 Task: Schedule a 60-minute data management planning session.
Action: Mouse moved to (83, 108)
Screenshot: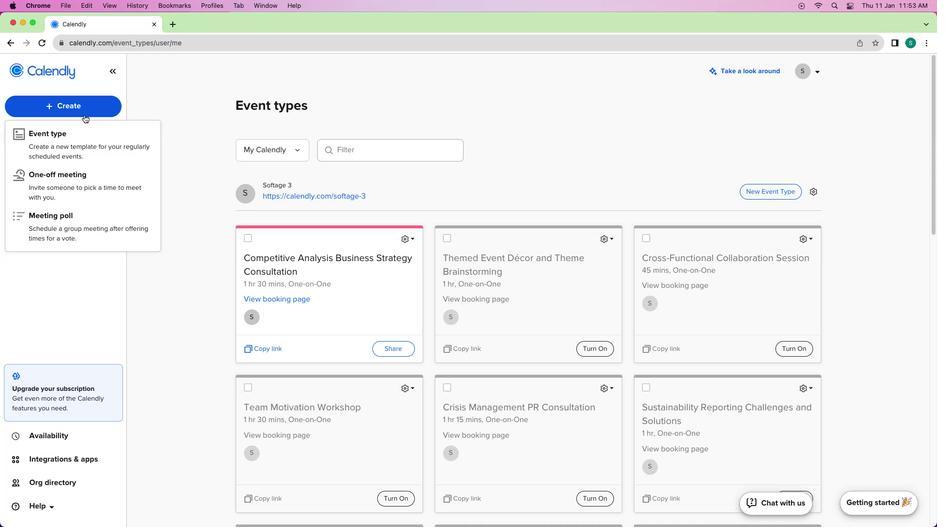 
Action: Mouse pressed left at (83, 108)
Screenshot: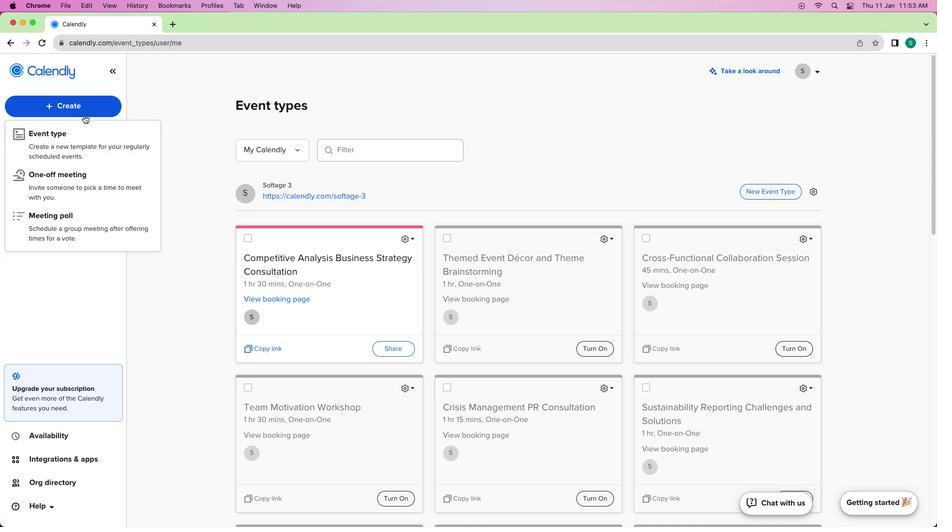 
Action: Mouse moved to (69, 153)
Screenshot: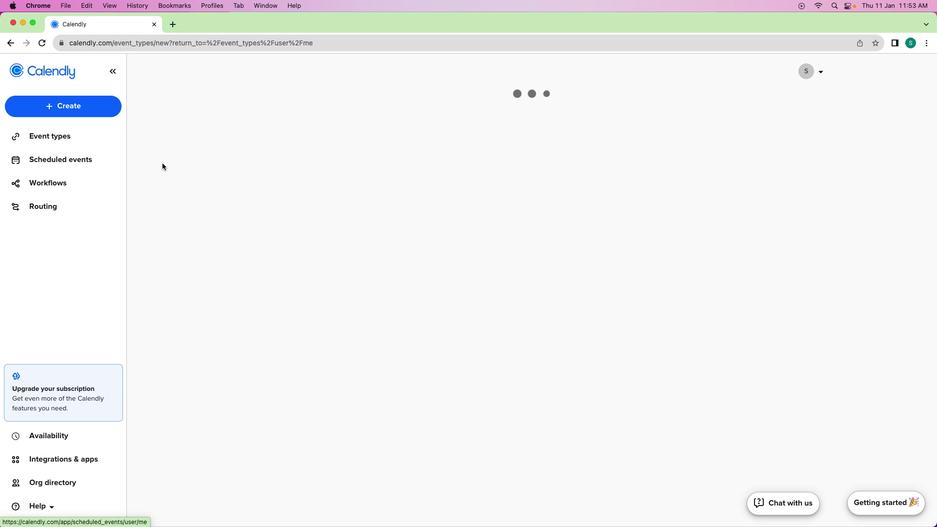 
Action: Mouse pressed left at (69, 153)
Screenshot: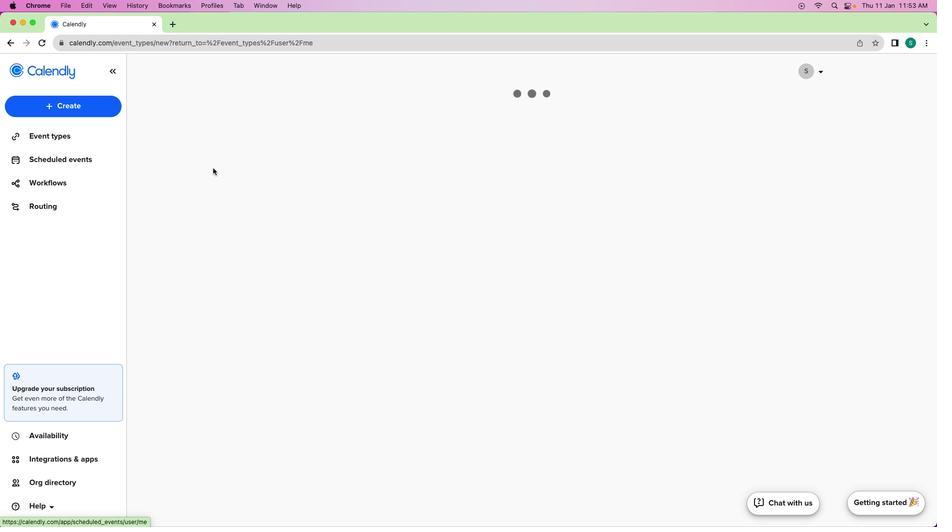 
Action: Mouse moved to (367, 188)
Screenshot: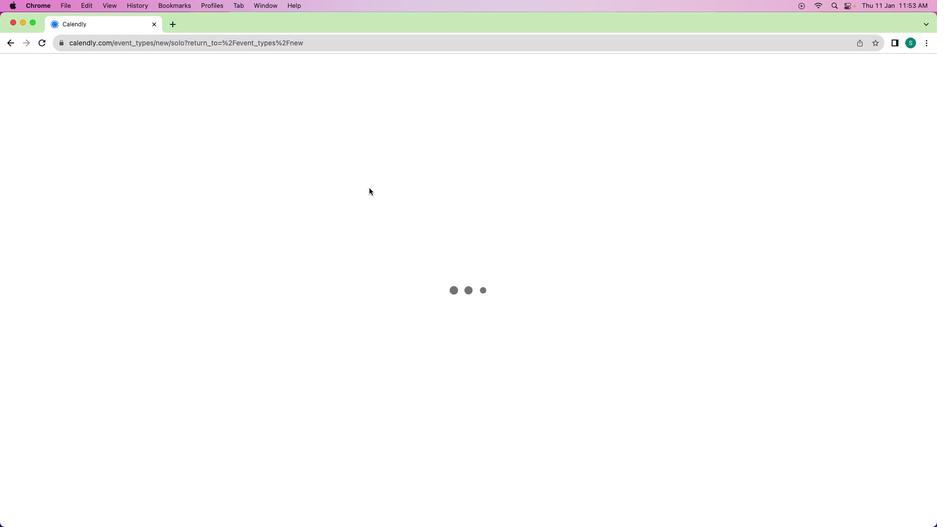 
Action: Mouse pressed left at (367, 188)
Screenshot: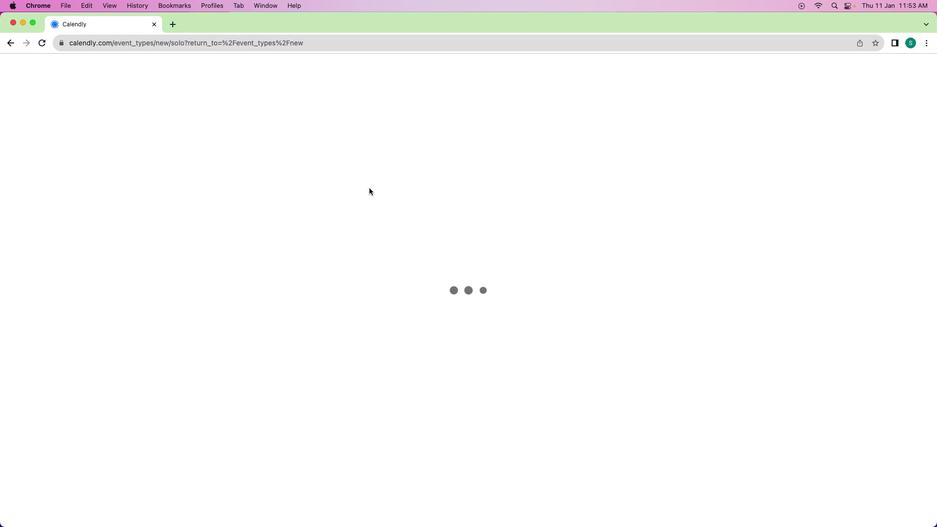 
Action: Mouse moved to (97, 150)
Screenshot: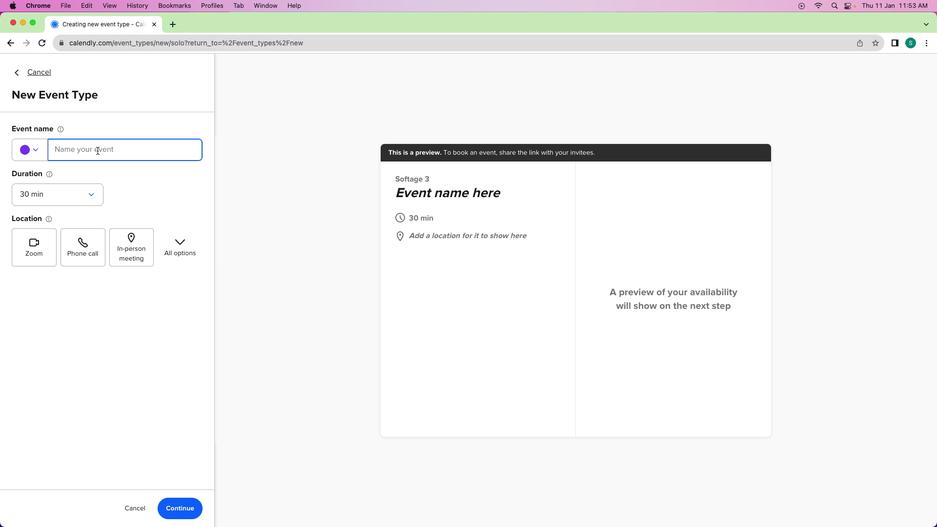 
Action: Mouse pressed left at (97, 150)
Screenshot: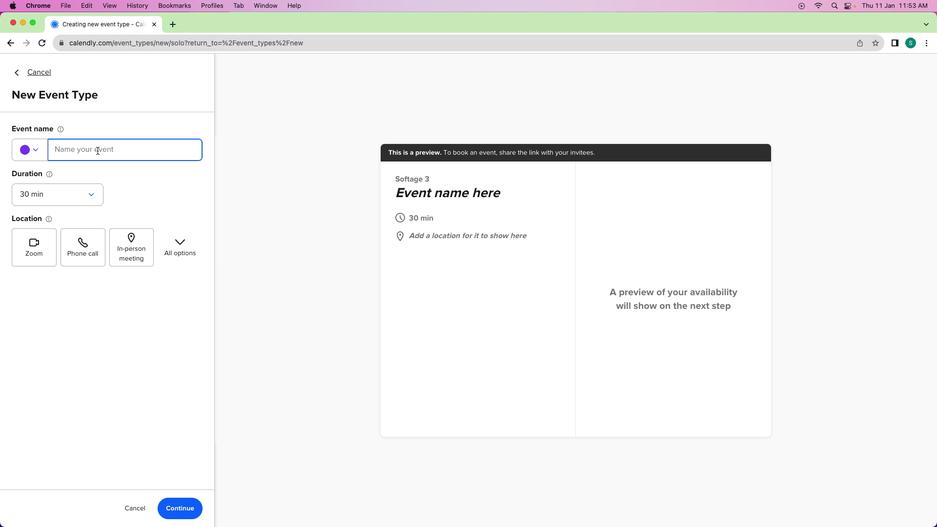 
Action: Key pressed Key.shift'D''a''t''a'Key.spaceKey.shift'M''a''n''a''g''e''m''e''n''t'Key.spaceKey.shift'P''l''a''n''n''i''n''g'Key.spaceKey.shift'S''e''s''s''i''o''n'
Screenshot: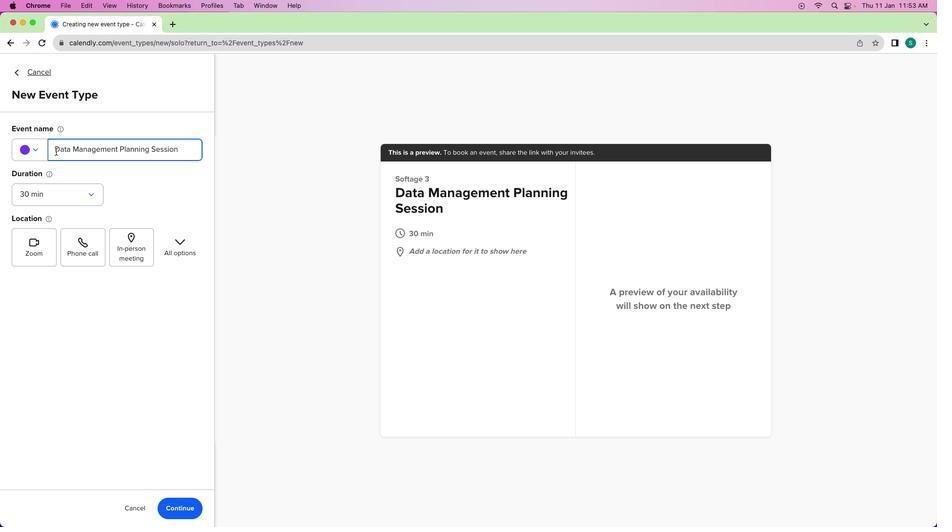 
Action: Mouse moved to (29, 154)
Screenshot: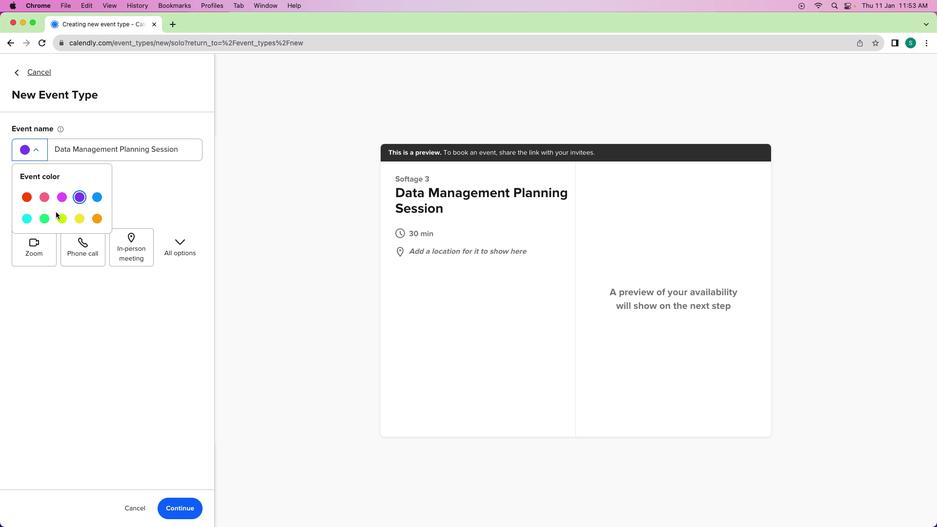 
Action: Mouse pressed left at (29, 154)
Screenshot: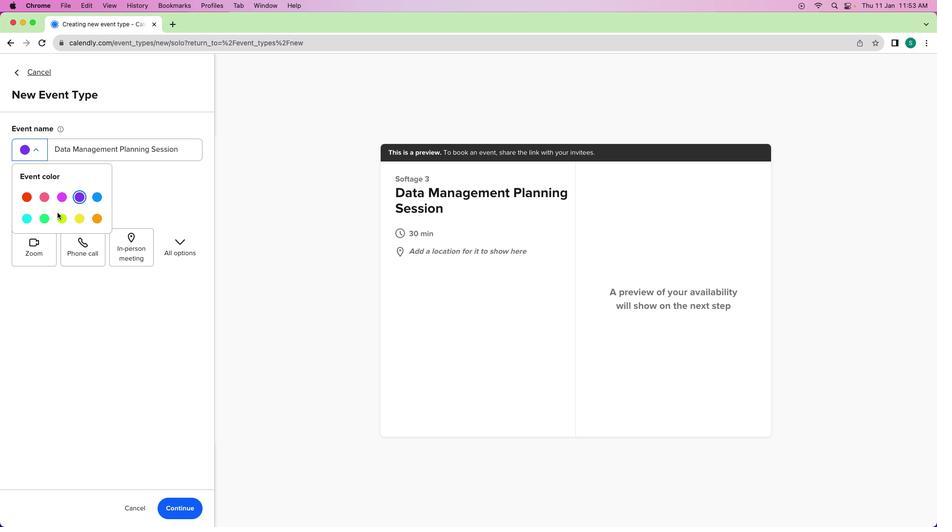 
Action: Mouse moved to (60, 215)
Screenshot: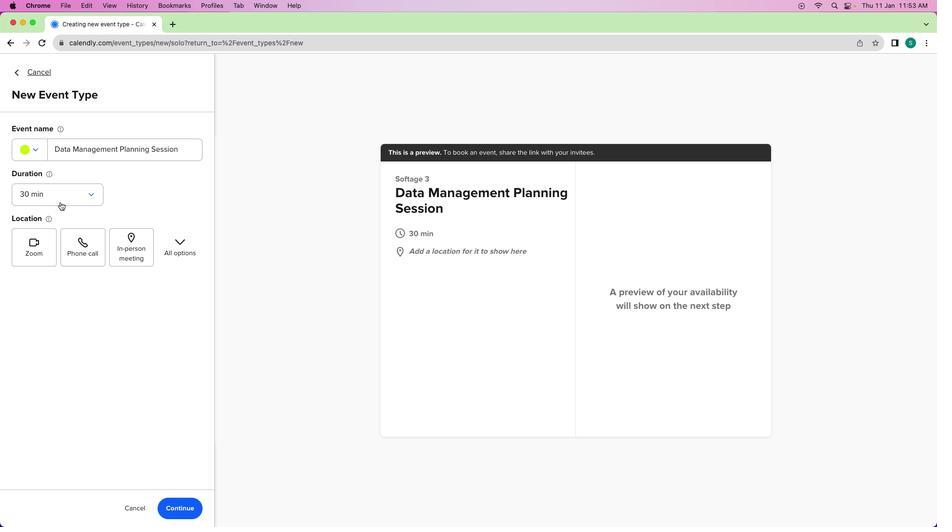 
Action: Mouse pressed left at (60, 215)
Screenshot: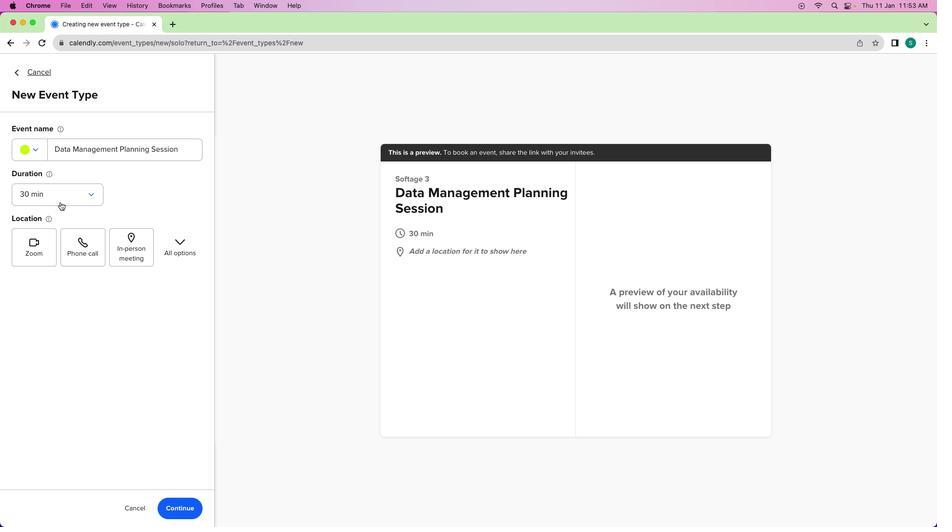 
Action: Mouse moved to (60, 200)
Screenshot: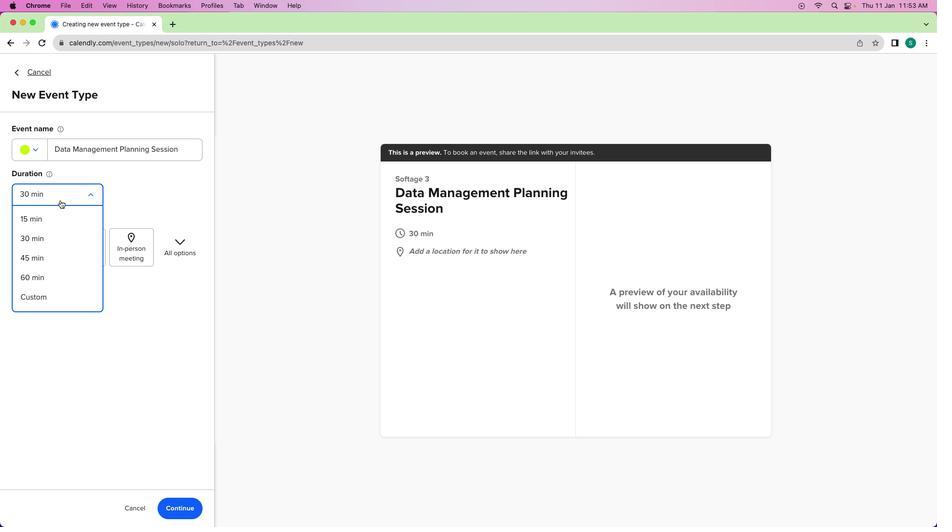 
Action: Mouse pressed left at (60, 200)
Screenshot: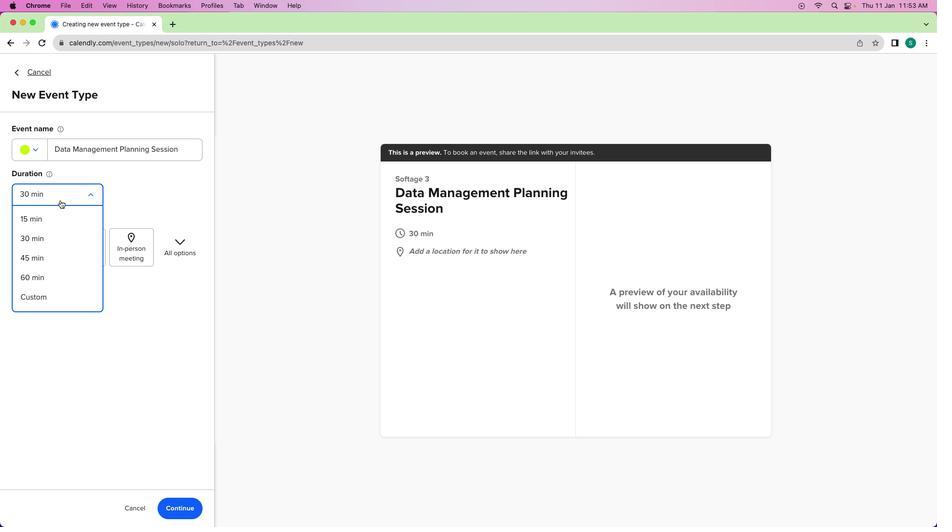 
Action: Mouse moved to (43, 272)
Screenshot: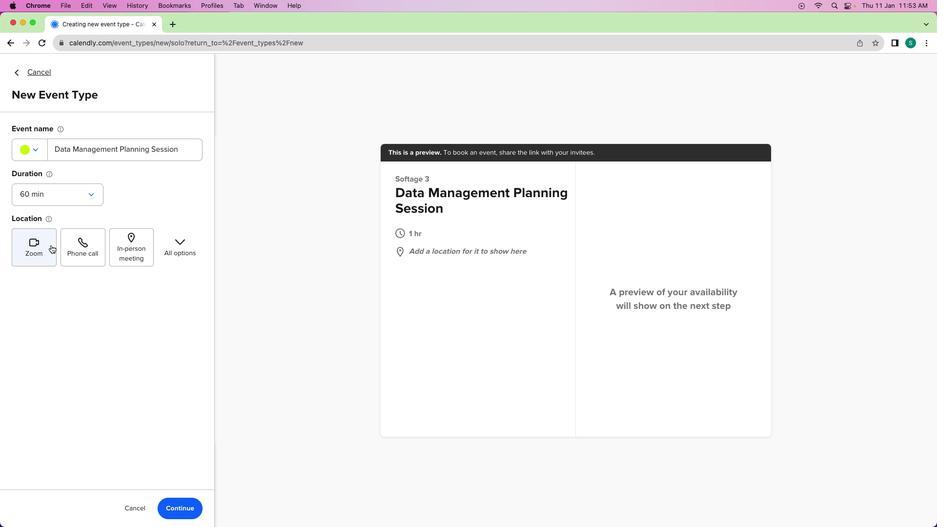 
Action: Mouse pressed left at (43, 272)
Screenshot: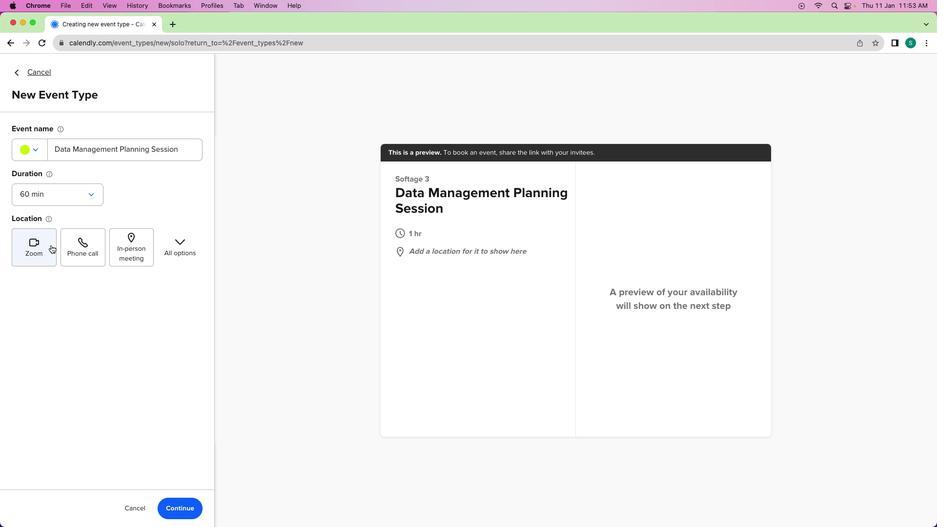 
Action: Mouse moved to (48, 246)
Screenshot: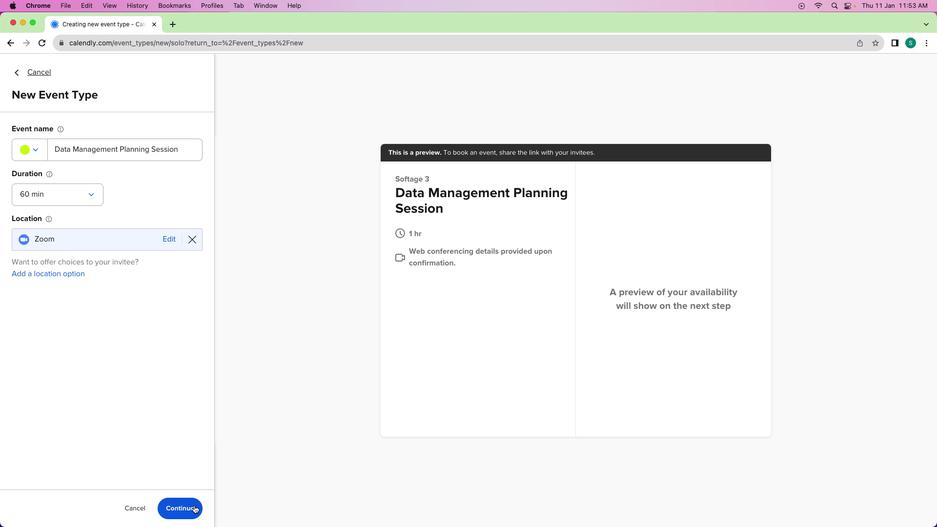 
Action: Mouse pressed left at (48, 246)
Screenshot: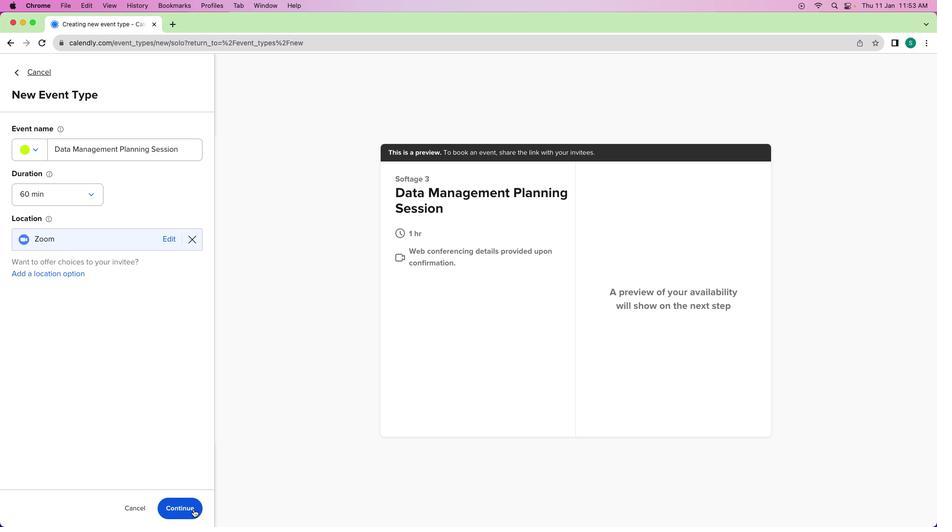 
Action: Mouse moved to (190, 510)
Screenshot: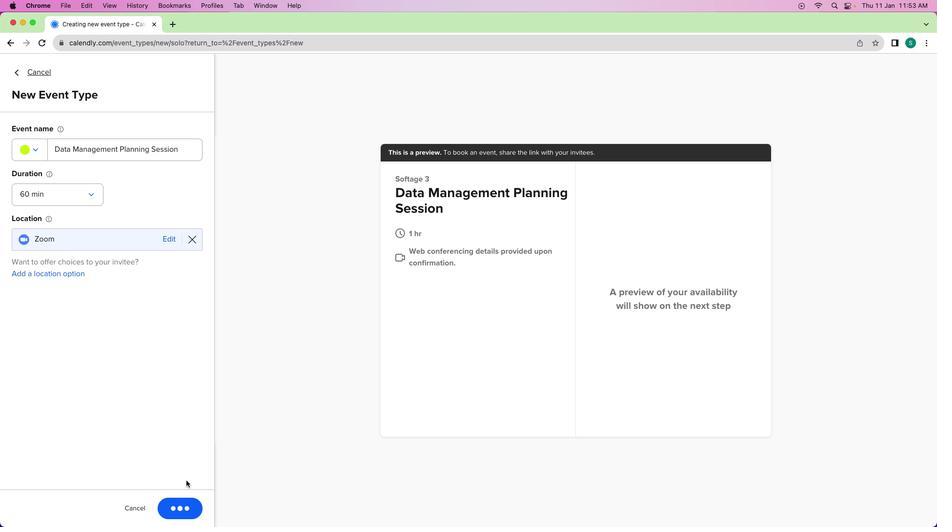 
Action: Mouse pressed left at (190, 510)
Screenshot: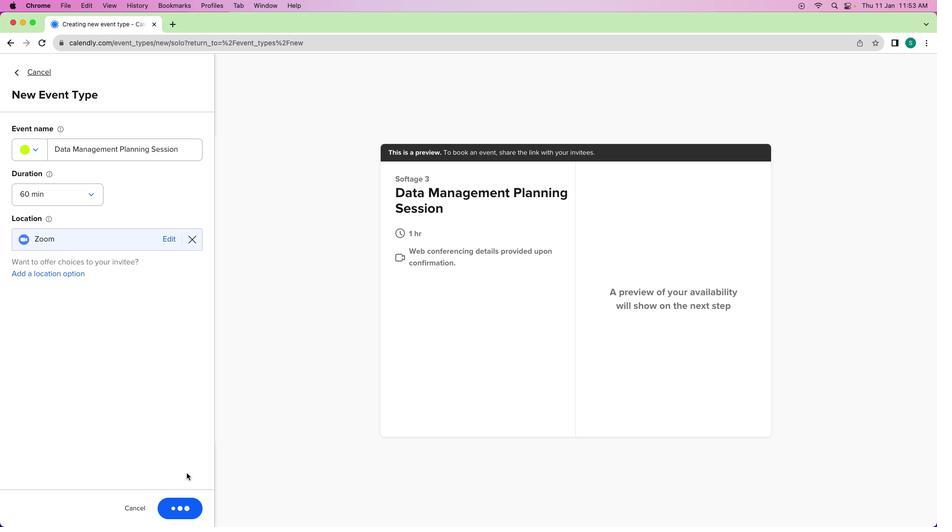 
Action: Mouse moved to (183, 188)
Screenshot: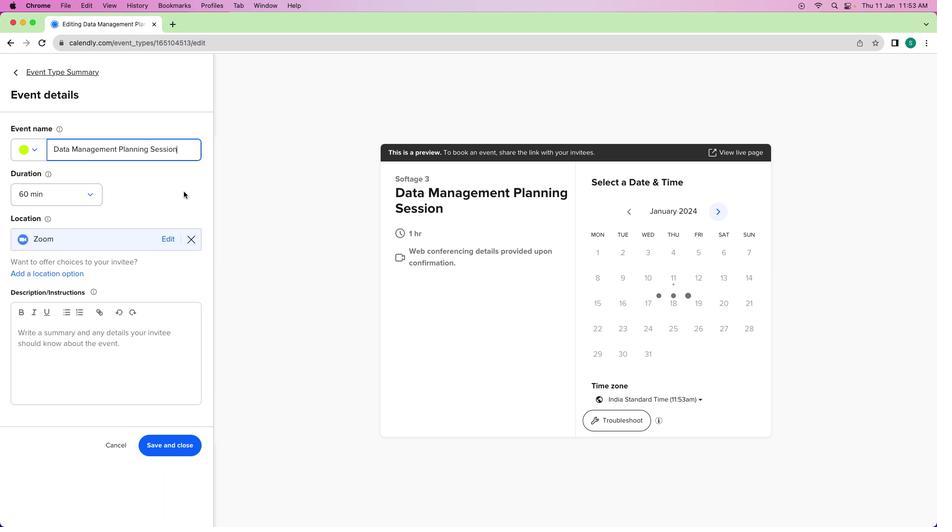 
Action: Mouse pressed left at (183, 188)
Screenshot: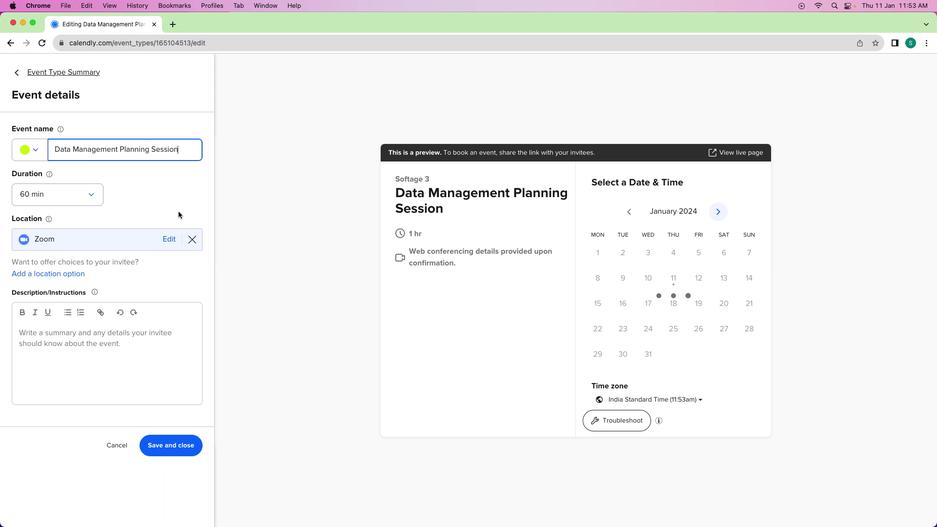
Action: Mouse moved to (78, 352)
Screenshot: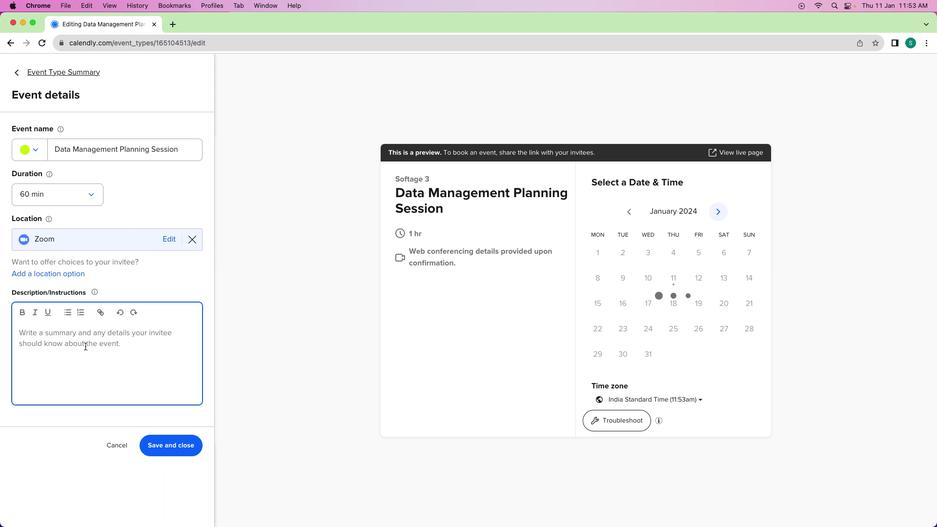 
Action: Mouse pressed left at (78, 352)
Screenshot: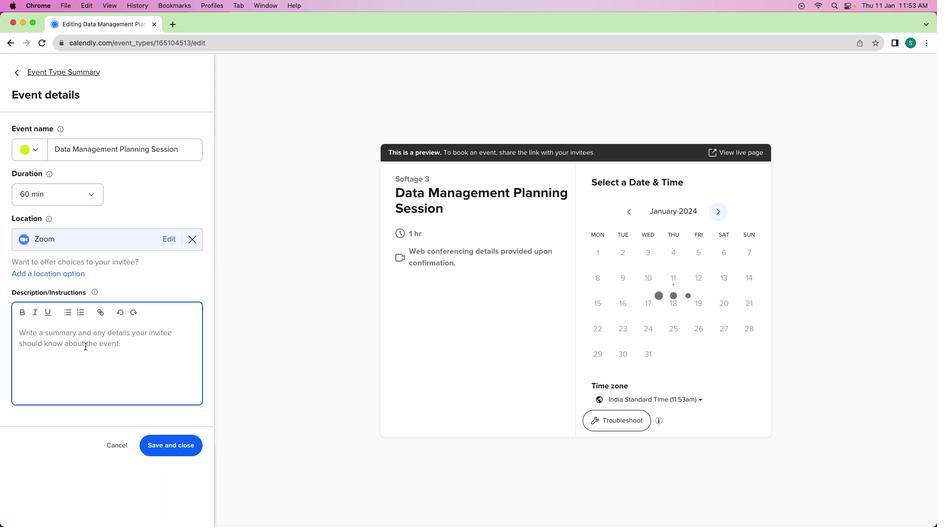 
Action: Mouse moved to (84, 346)
Screenshot: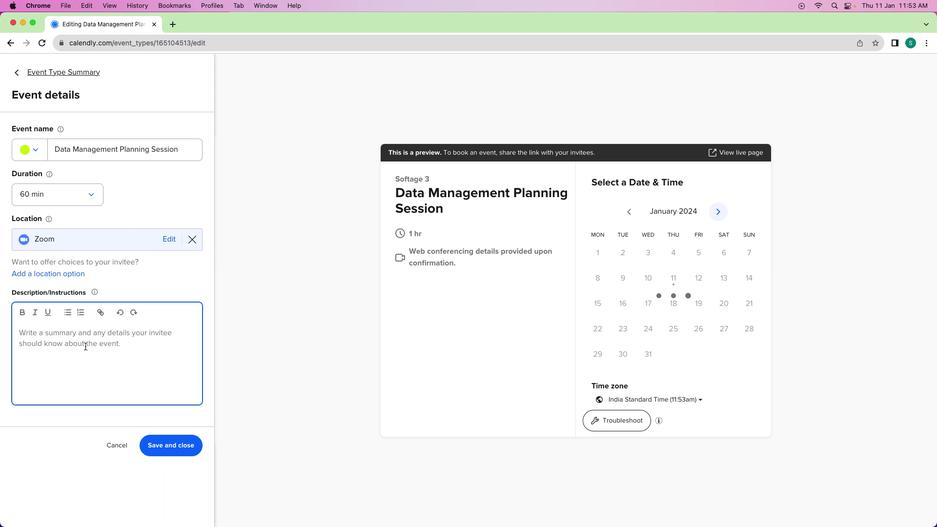 
Action: Key pressed Key.shiftKey.shift'L''e''t'"'"'s'Key.space'e''n''s''u''r''e'Key.space'o''u''t'Key.backspace'r'Key.space'd''a''t''a'Key.space'i''s'Key.space'i''n'Key.space't''o''p''-''n''o''t''c''h'Key.space's''h''a''p''e'Key.shift_r'!'Key.spaceKey.shift'I'"'"'v''e'Key.space's''s''c''h''e'Key.backspaceKey.backspaceKey.backspaceKey.backspace'c''h''e''d''u''l''e''d'Key.space
Screenshot: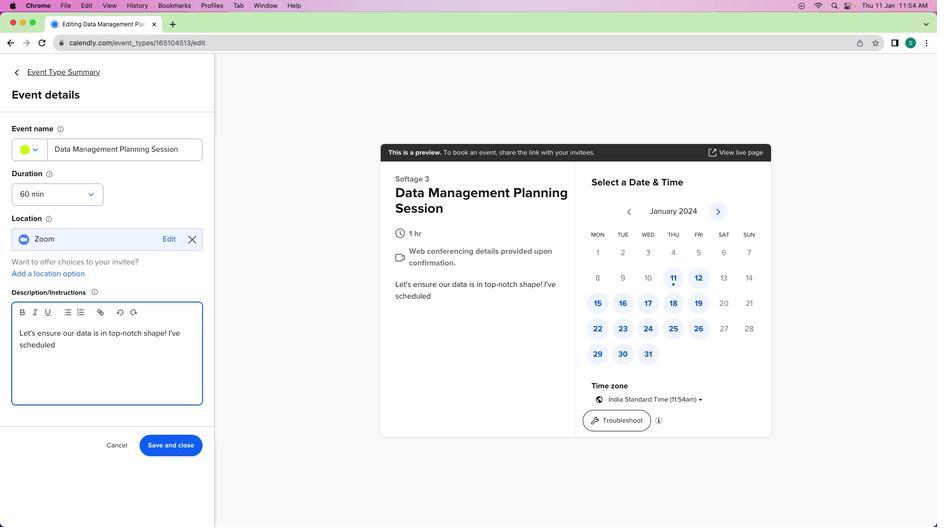 
Action: Mouse moved to (36, 333)
Screenshot: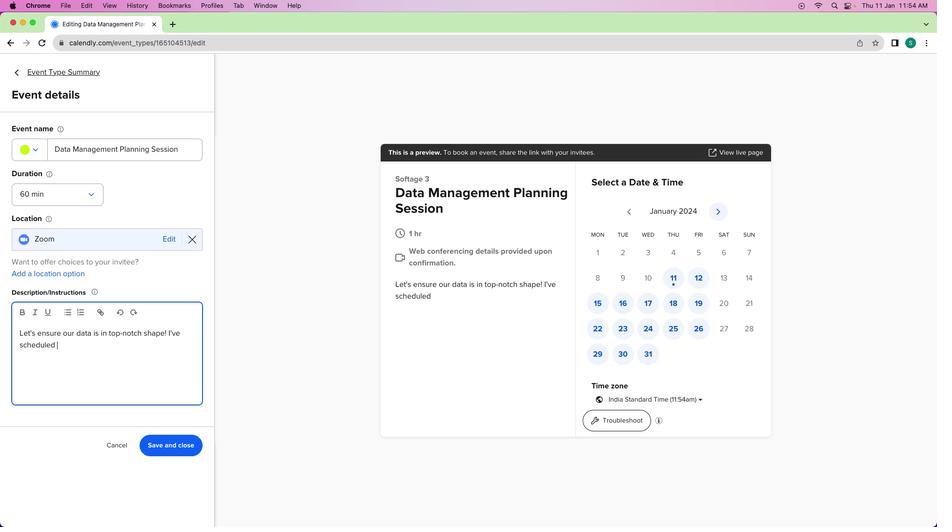 
Action: Key pressed 'a'Key.space'6''0''-''m''i''n''u''t''e'Key.space's''e''s''s''i''o''n'Key.space'f''o''r'Key.space'a'Key.space'c''o''m''p''r''e''h''e''n''s''i''v''e'Key.spaceKey.shift'D''a''t''a'Key.spaceKey.shift'M''a''n''a''g''e''m''e''n''t''e'Key.backspaceKey.spaceKey.shift'P''l''a''n''n''i''n''g'Key.spaceKey.shift'D''i''s''c''u''s''s''i''o''n''.'Key.enterKey.shift'W''e'Key.space'w''i''l''l'Key.space'c''o''v''e''r'Key.space's''t''r''a''t''e''g''i''e''s'','Key.space'b''e''s''t'Key.space'p''r''a''c''t''i''c''e''s'','Key.space'a''n''d'Key.space'u''p''c''o''m''i''n''g'Key.space'i''n''i''t''i''a''t''i''v''e''s''.'
Screenshot: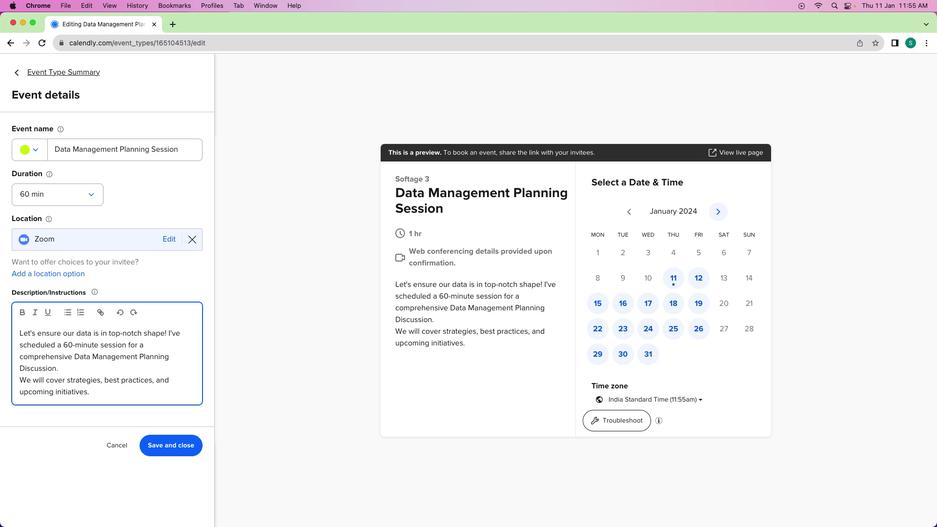 
Action: Mouse moved to (169, 443)
Screenshot: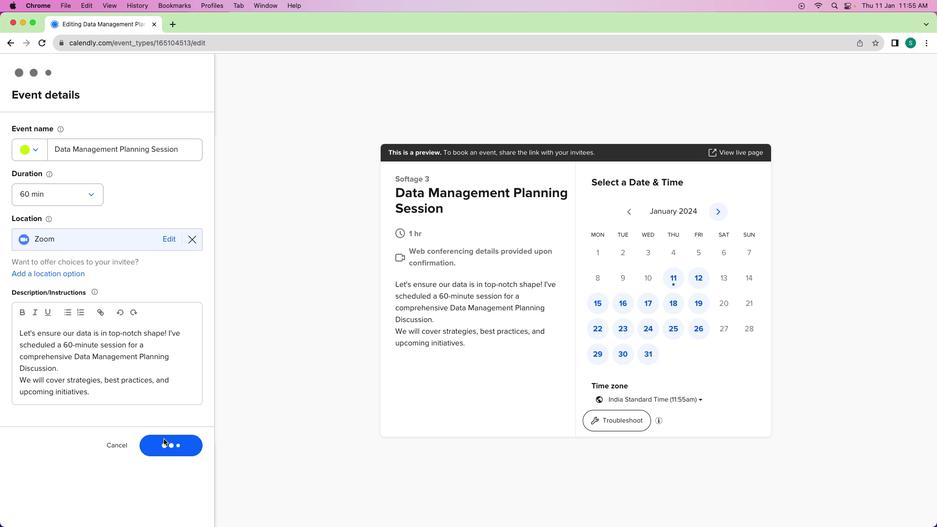 
Action: Mouse pressed left at (169, 443)
Screenshot: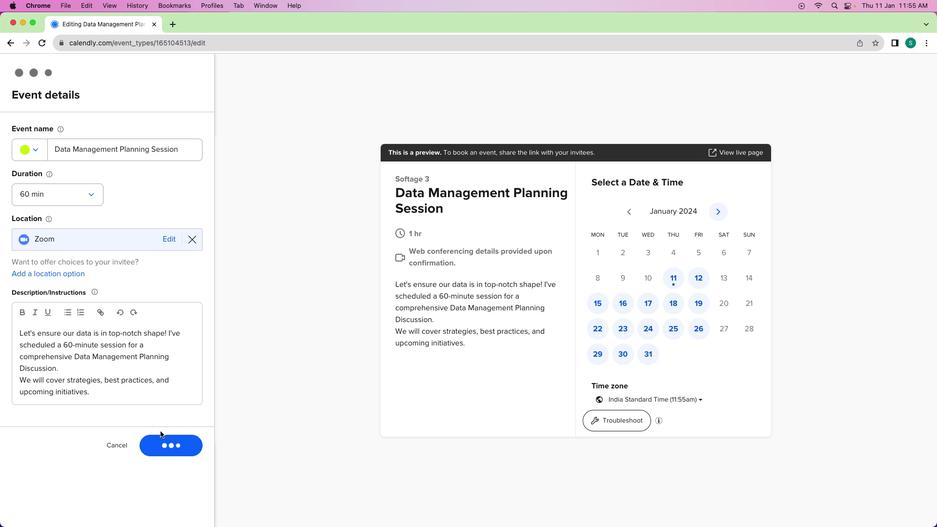 
Action: Mouse moved to (147, 315)
Screenshot: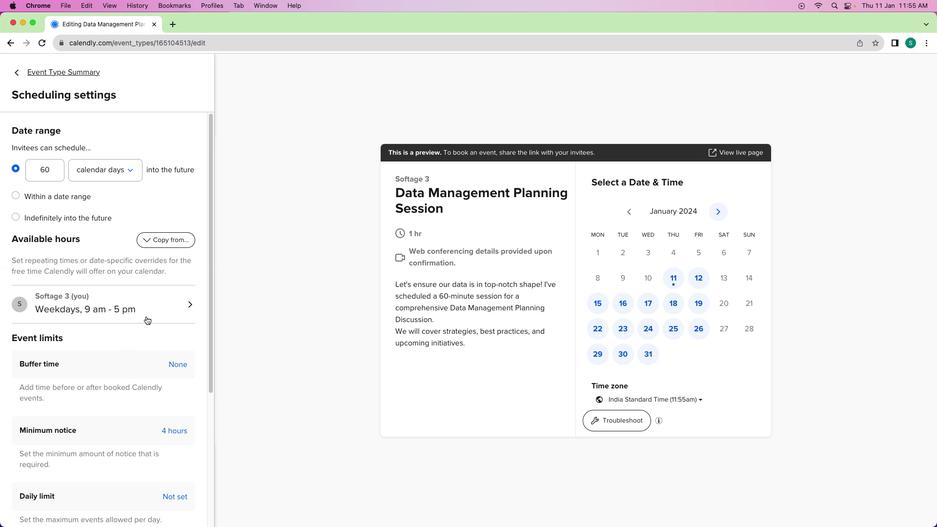 
Action: Mouse pressed left at (147, 315)
Screenshot: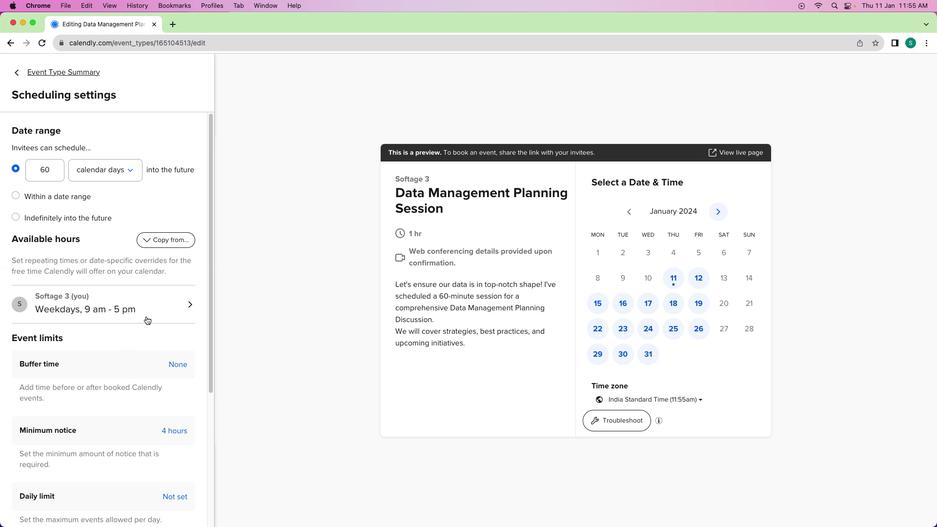 
Action: Mouse moved to (179, 363)
Screenshot: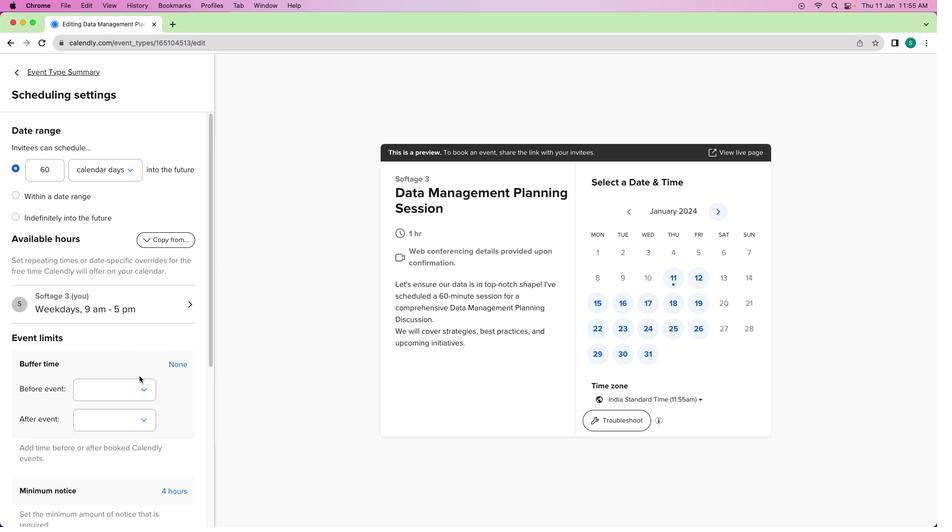 
Action: Mouse pressed left at (179, 363)
Screenshot: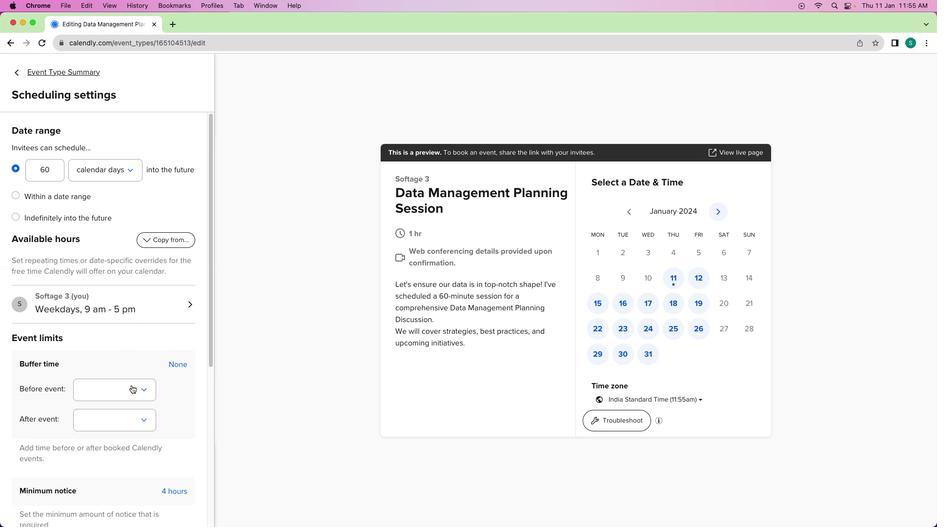
Action: Mouse moved to (148, 387)
Screenshot: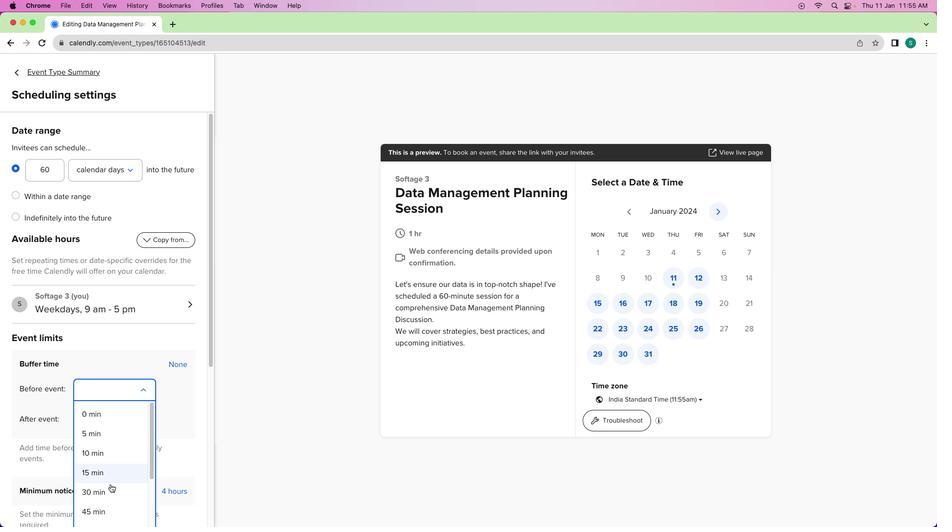 
Action: Mouse pressed left at (148, 387)
Screenshot: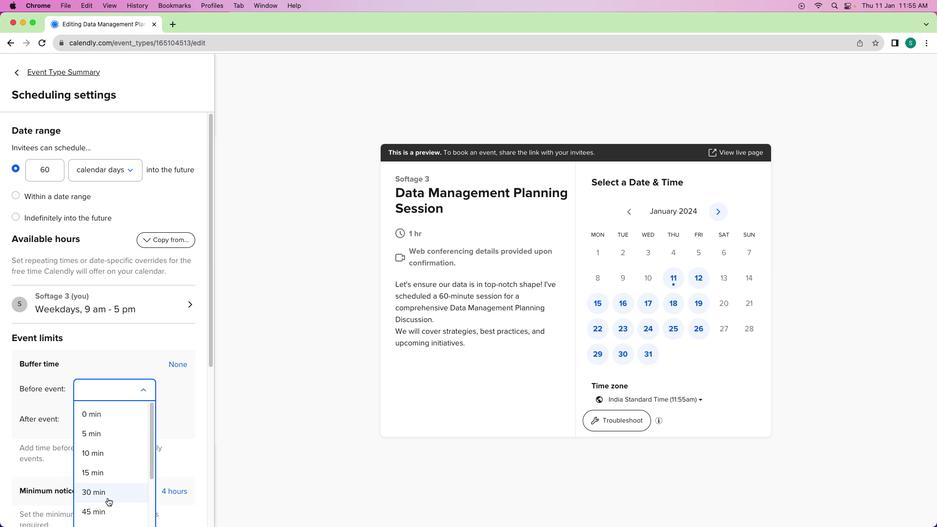 
Action: Mouse moved to (107, 508)
Screenshot: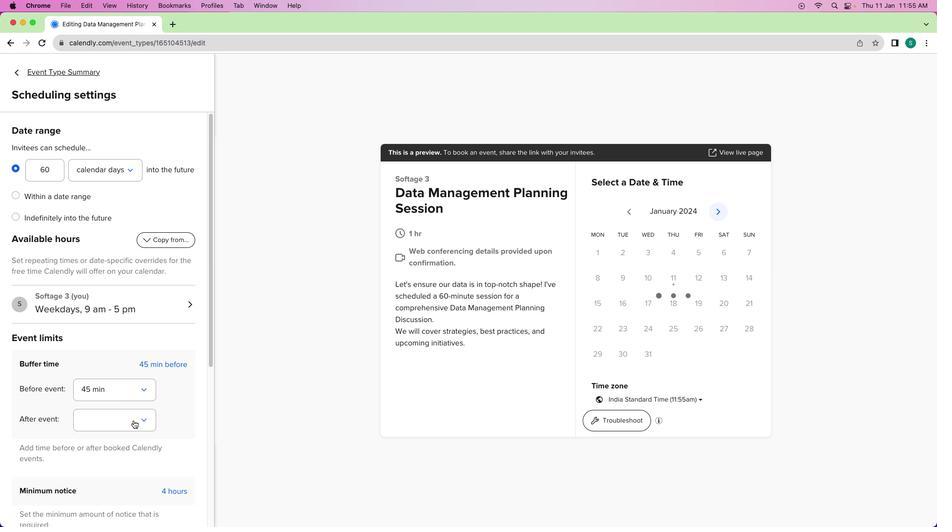 
Action: Mouse pressed left at (107, 508)
Screenshot: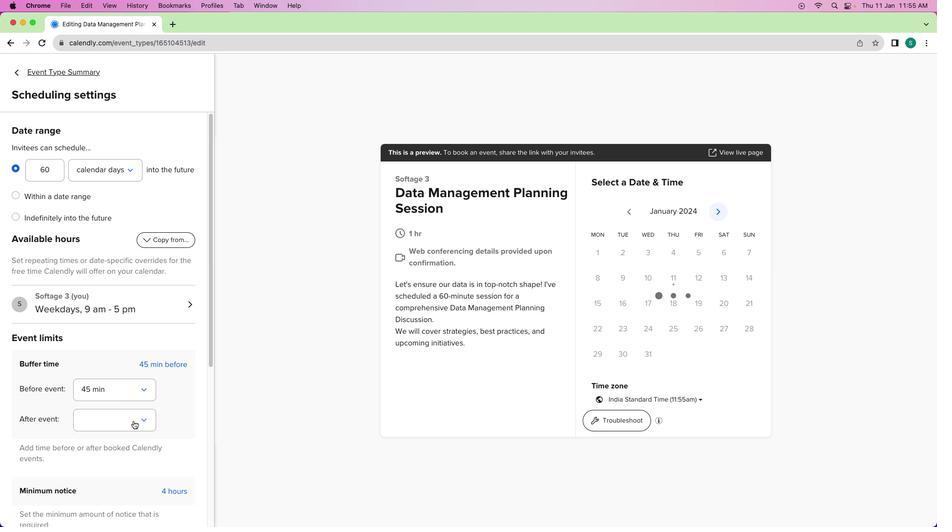 
Action: Mouse moved to (133, 420)
Screenshot: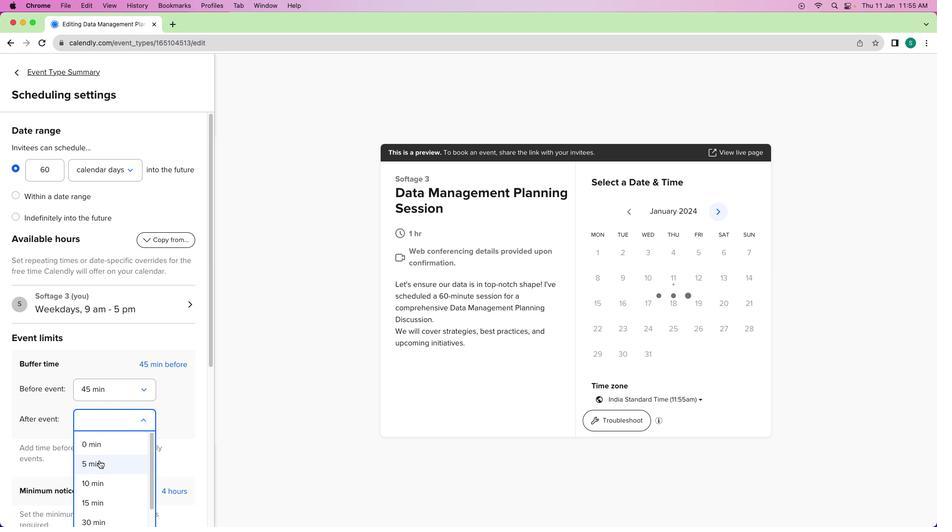 
Action: Mouse pressed left at (133, 420)
Screenshot: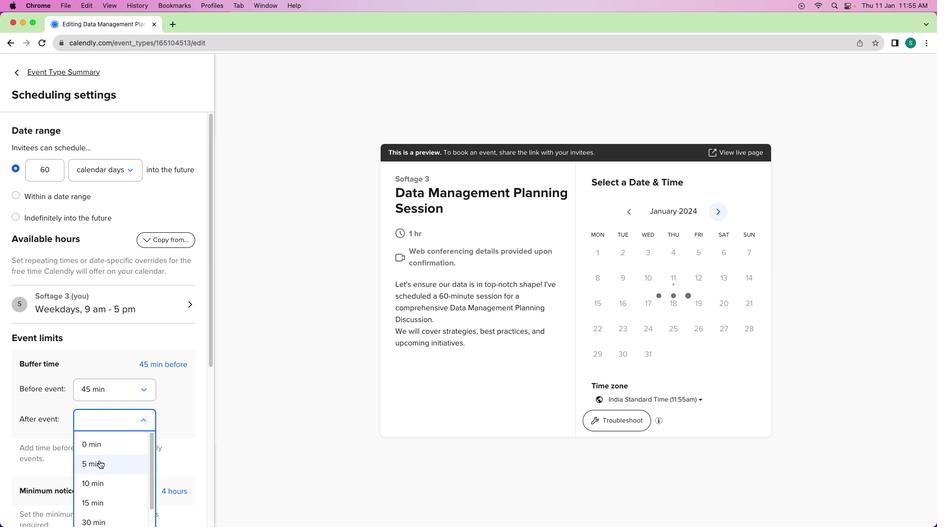 
Action: Mouse moved to (99, 460)
Screenshot: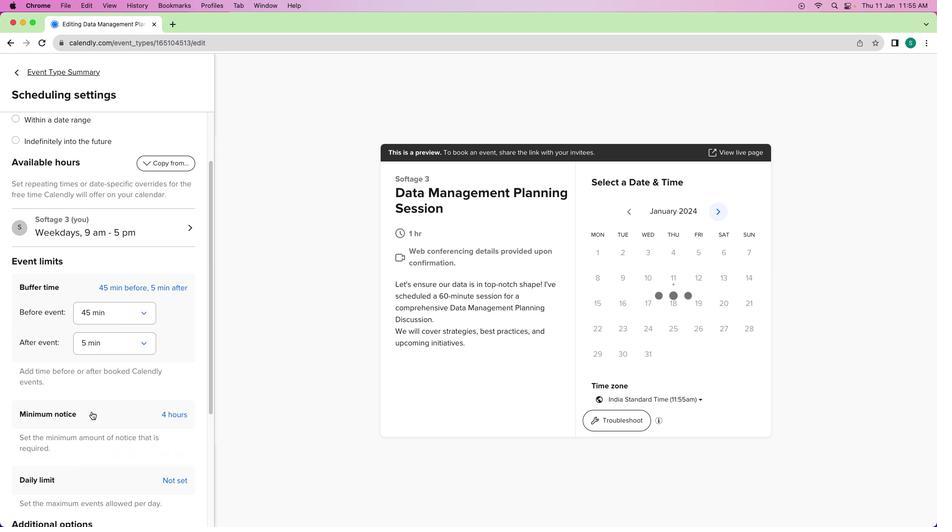 
Action: Mouse pressed left at (99, 460)
Screenshot: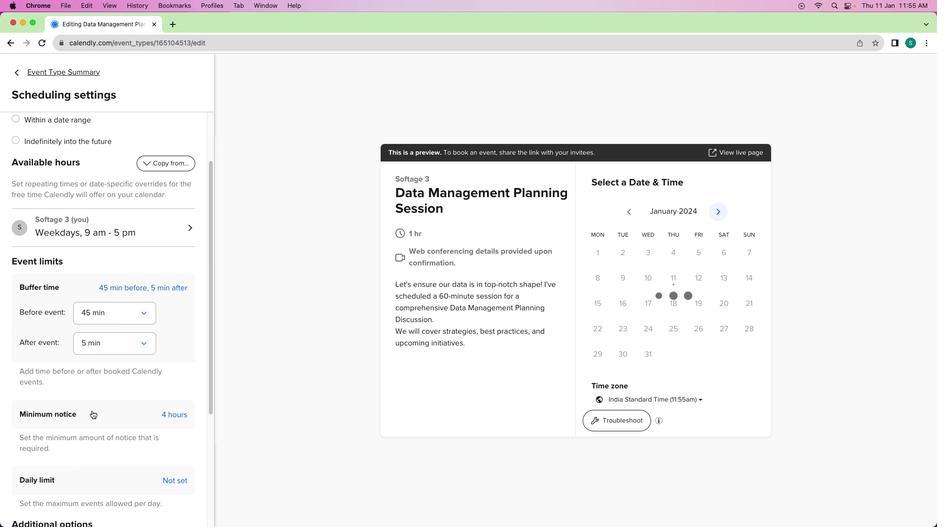 
Action: Mouse moved to (90, 417)
Screenshot: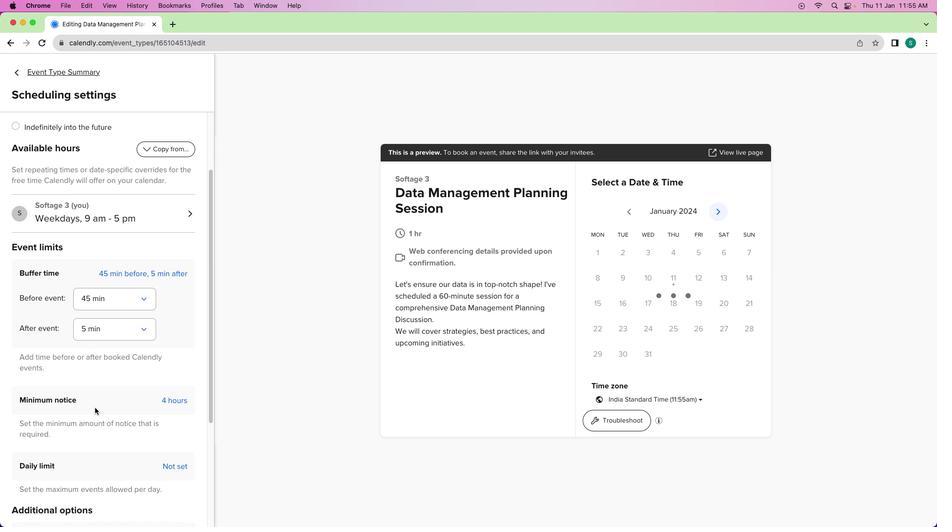 
Action: Mouse scrolled (90, 417) with delta (0, 0)
Screenshot: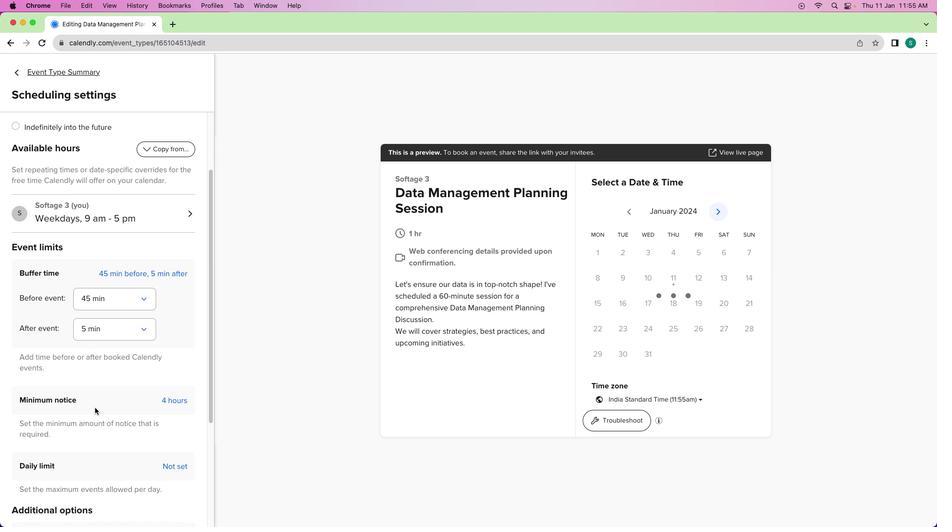 
Action: Mouse moved to (90, 416)
Screenshot: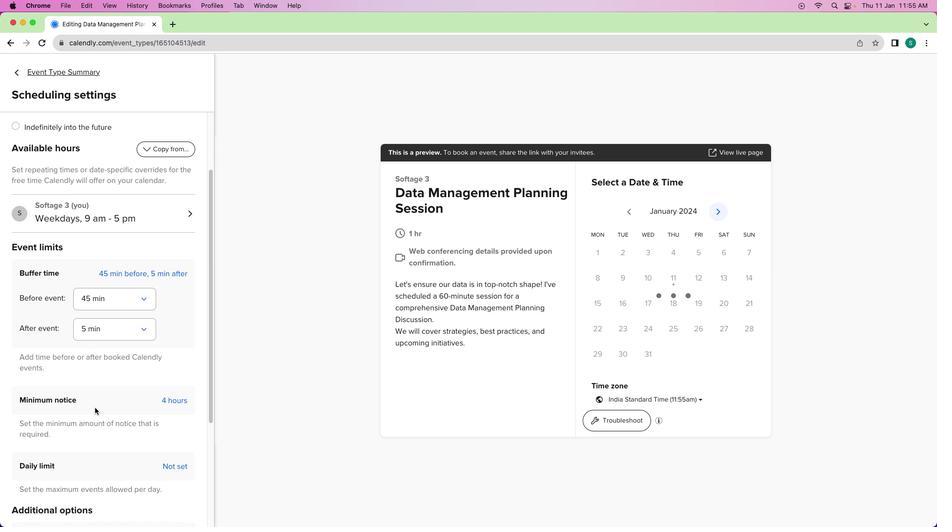 
Action: Mouse scrolled (90, 416) with delta (0, 0)
Screenshot: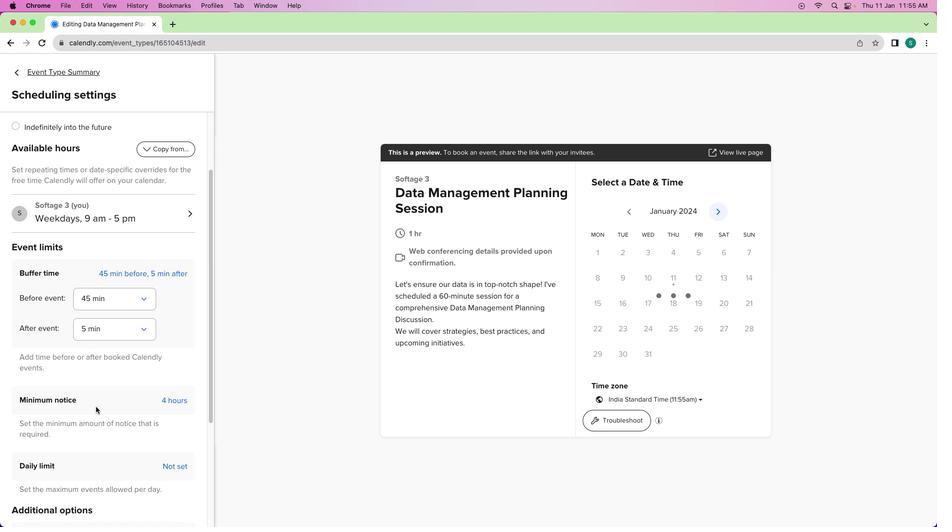 
Action: Mouse moved to (90, 415)
Screenshot: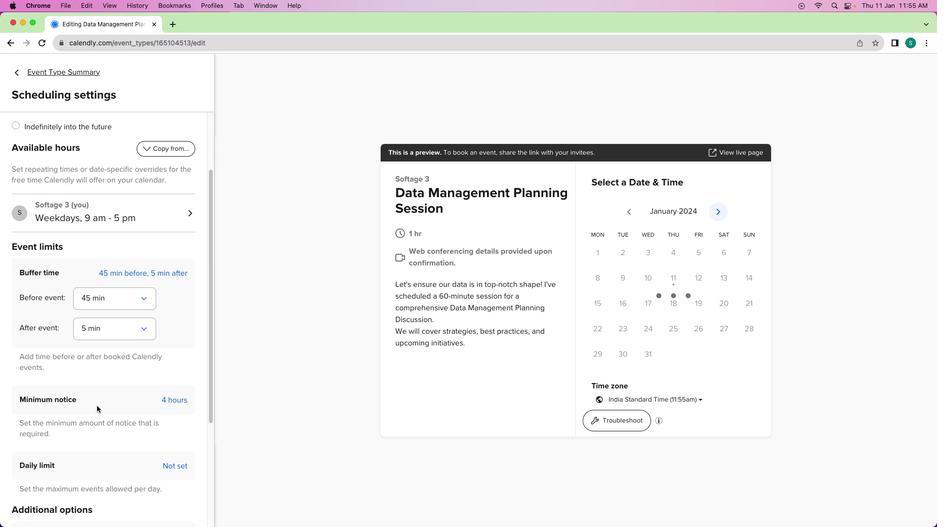 
Action: Mouse scrolled (90, 415) with delta (0, 0)
Screenshot: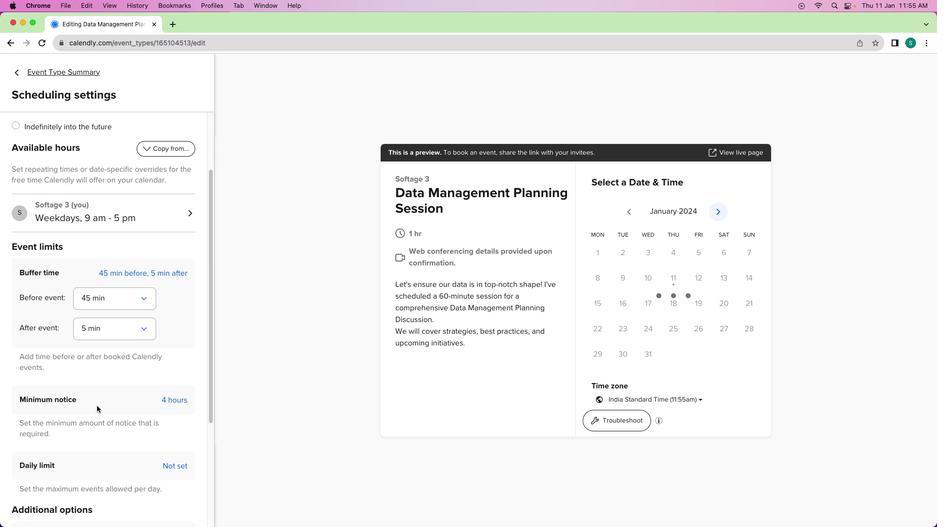 
Action: Mouse moved to (92, 410)
Screenshot: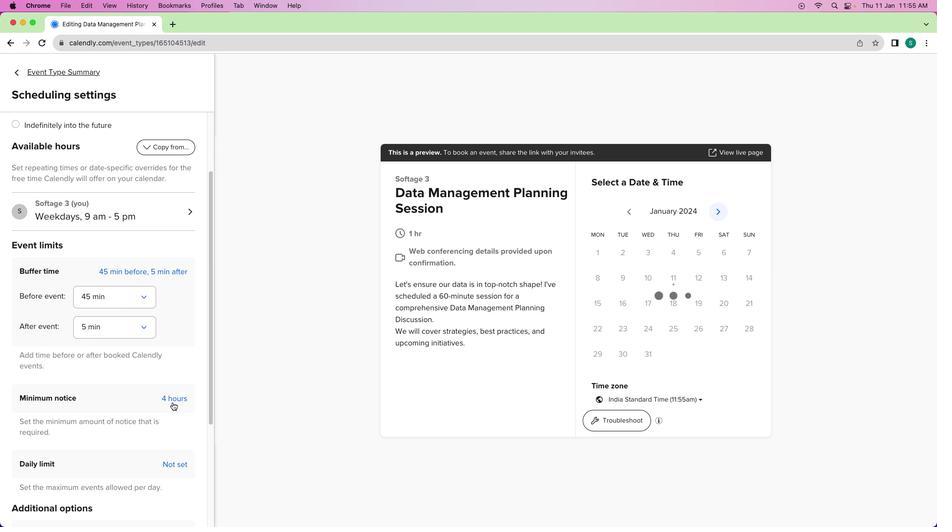
Action: Mouse scrolled (92, 410) with delta (0, 0)
Screenshot: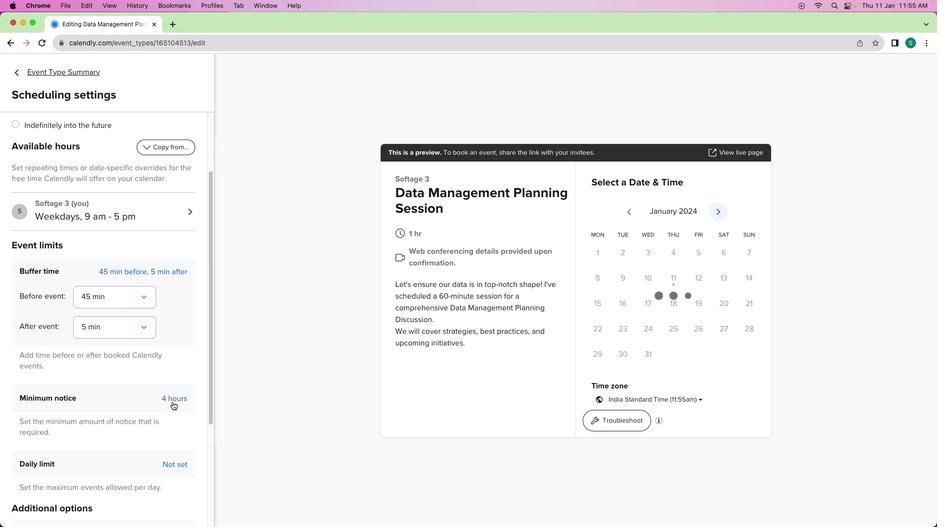 
Action: Mouse moved to (93, 410)
Screenshot: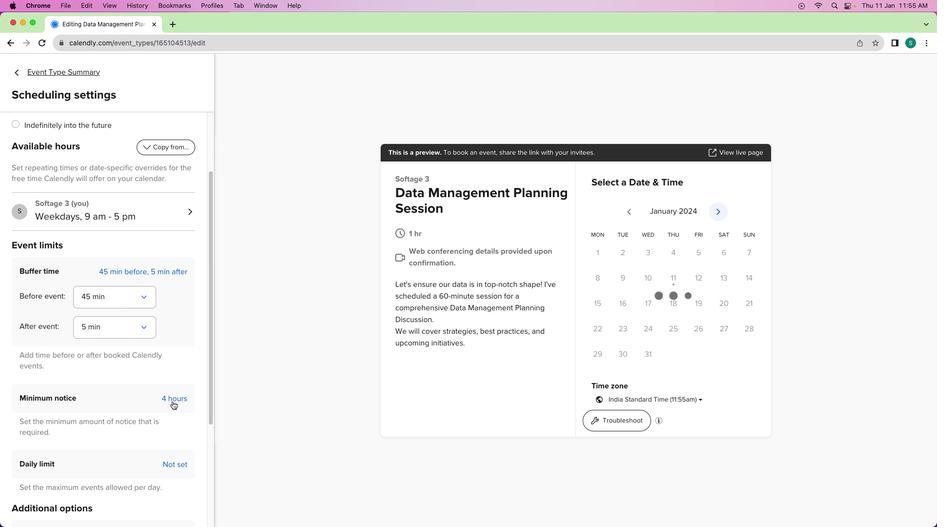 
Action: Mouse scrolled (93, 410) with delta (0, 0)
Screenshot: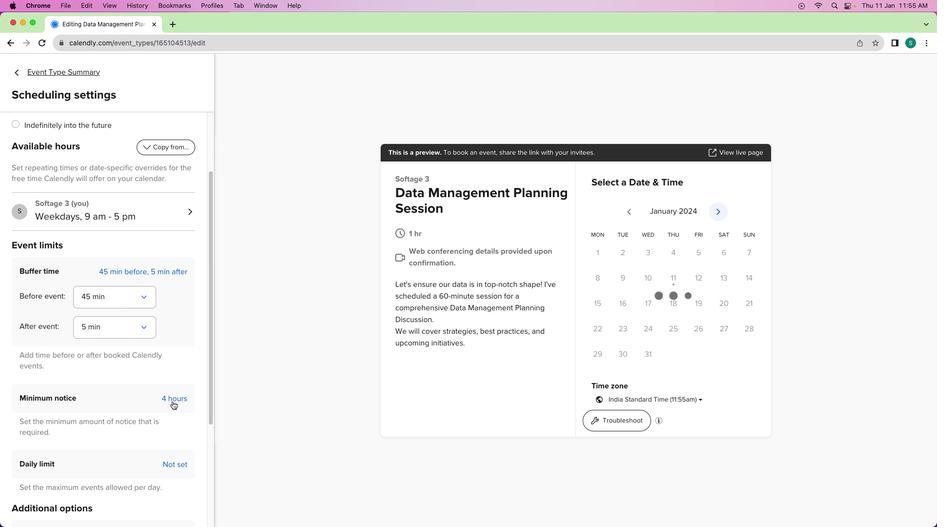
Action: Mouse moved to (94, 408)
Screenshot: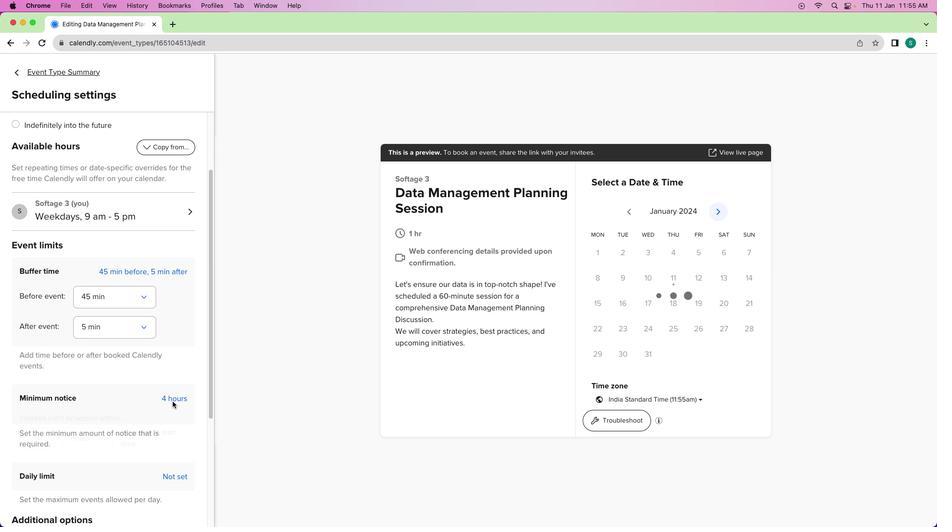 
Action: Mouse scrolled (94, 408) with delta (0, 0)
Screenshot: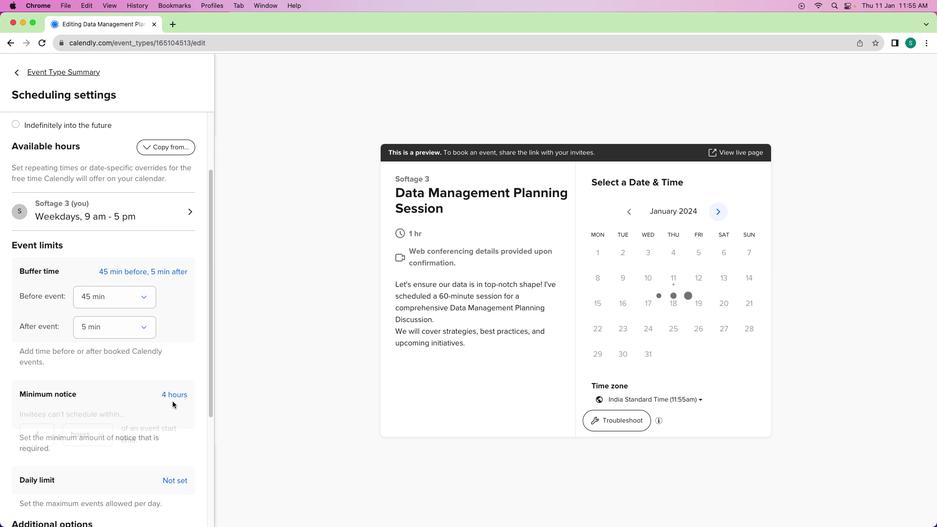 
Action: Mouse moved to (172, 401)
Screenshot: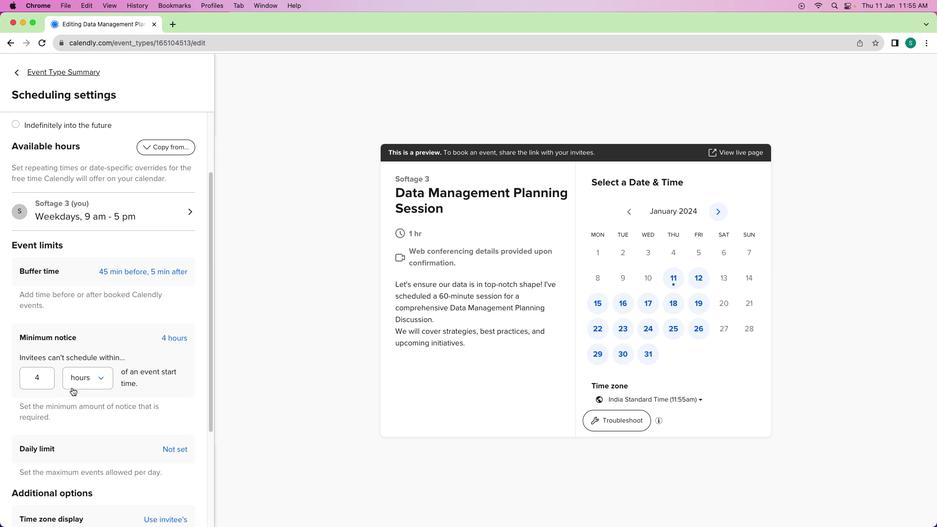 
Action: Mouse pressed left at (172, 401)
Screenshot: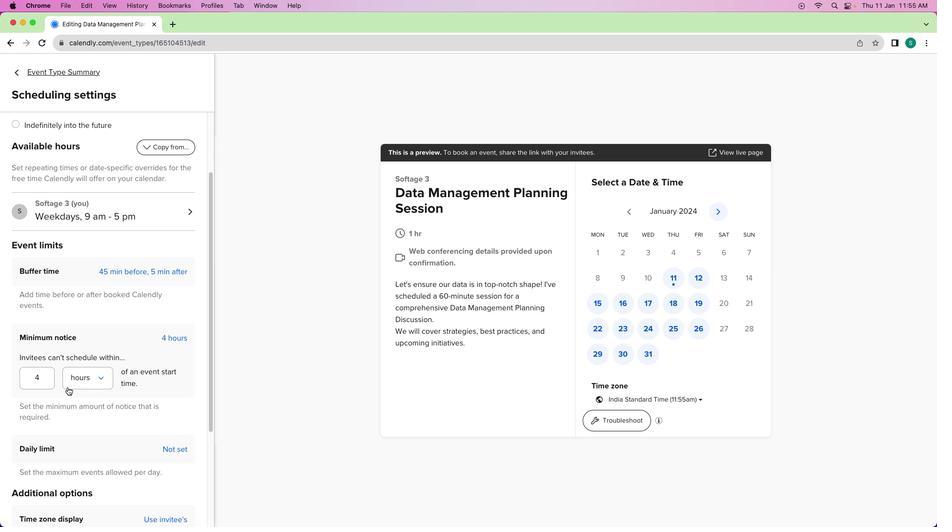 
Action: Mouse moved to (45, 379)
Screenshot: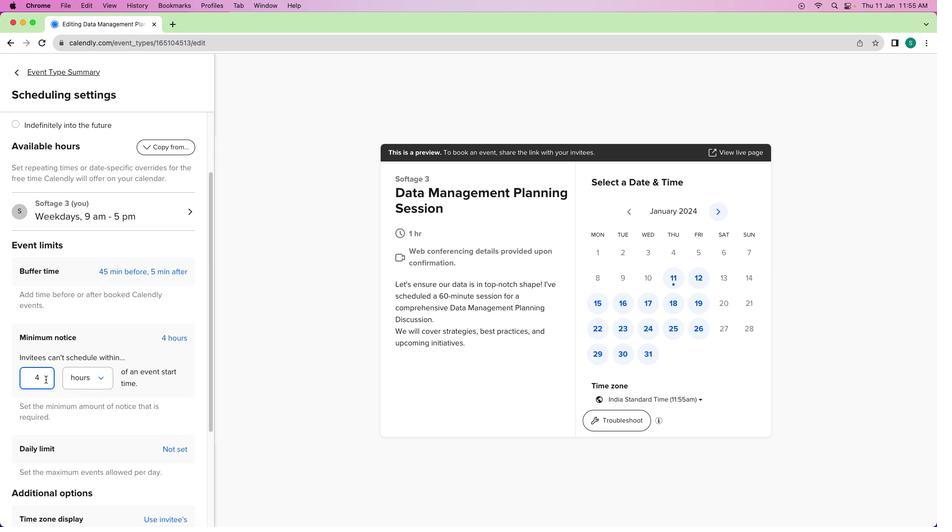
Action: Mouse pressed left at (45, 379)
Screenshot: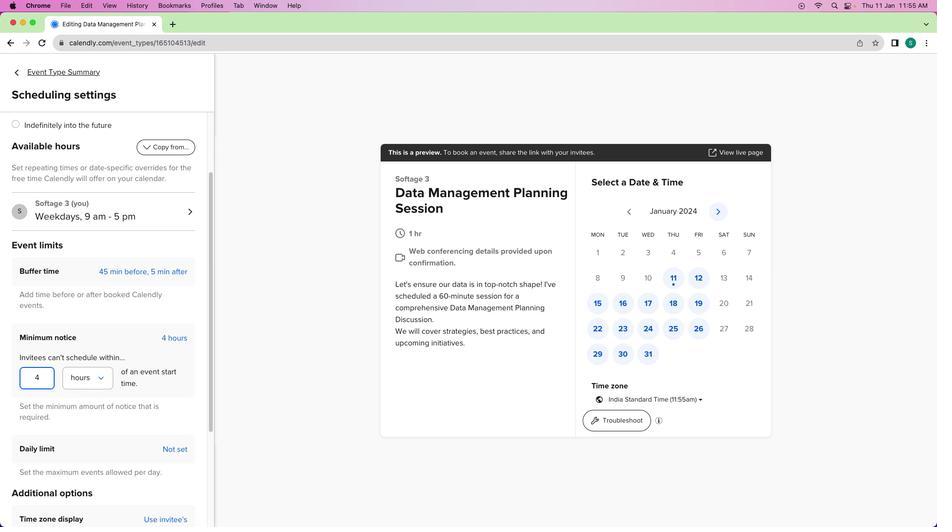 
Action: Key pressed Key.backspace'5'
Screenshot: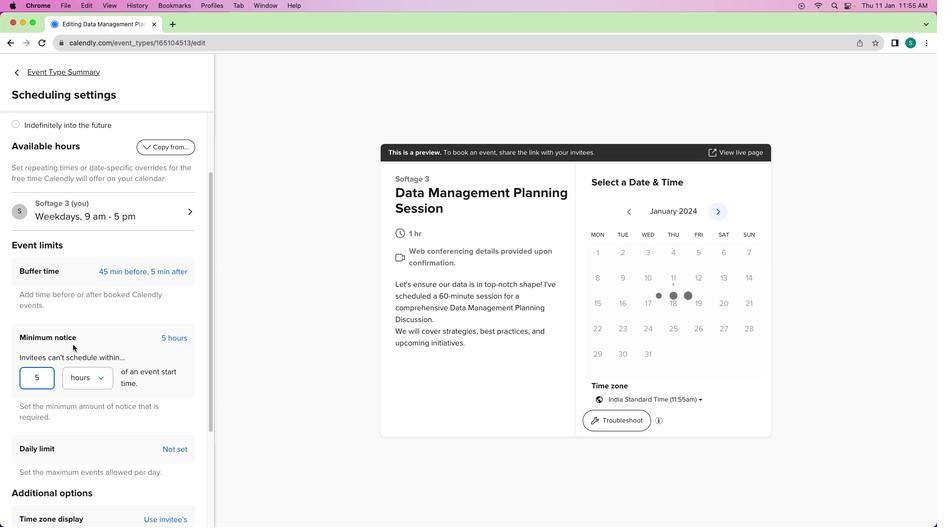 
Action: Mouse moved to (76, 341)
Screenshot: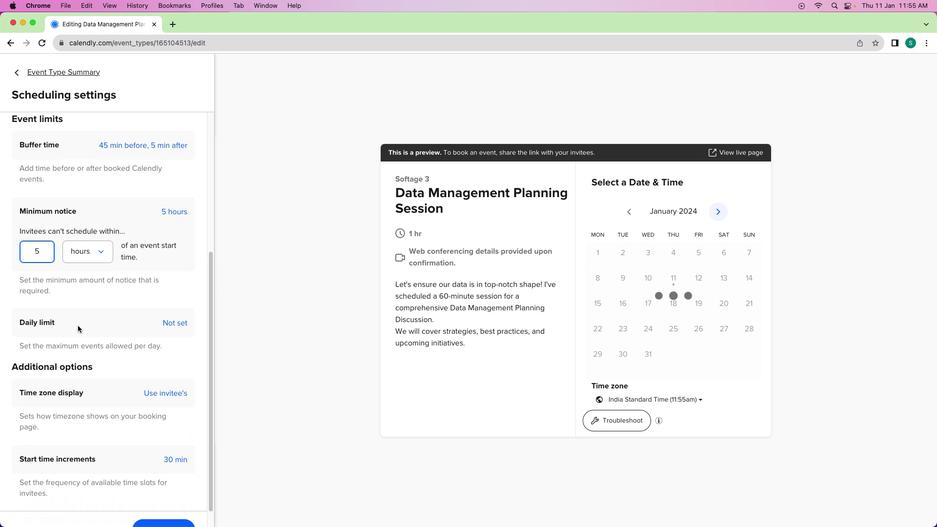 
Action: Mouse scrolled (76, 341) with delta (0, 0)
Screenshot: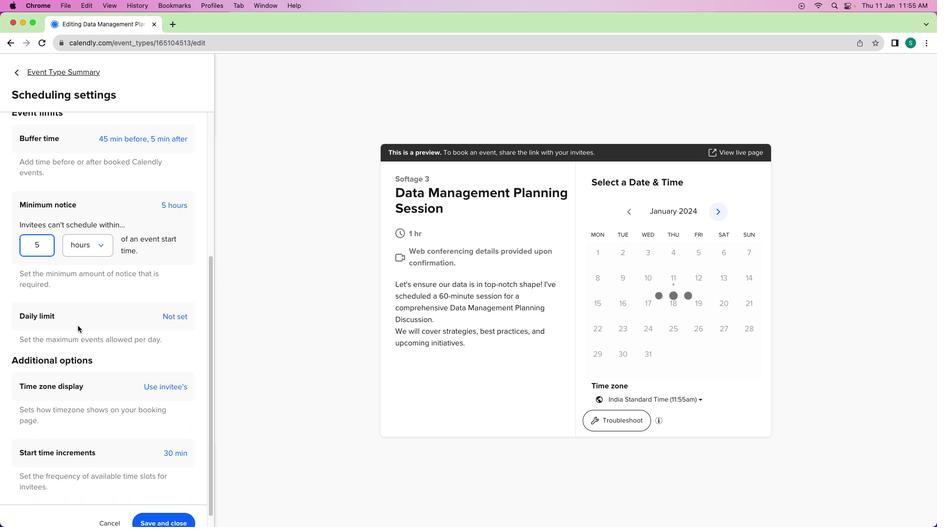 
Action: Mouse moved to (76, 331)
Screenshot: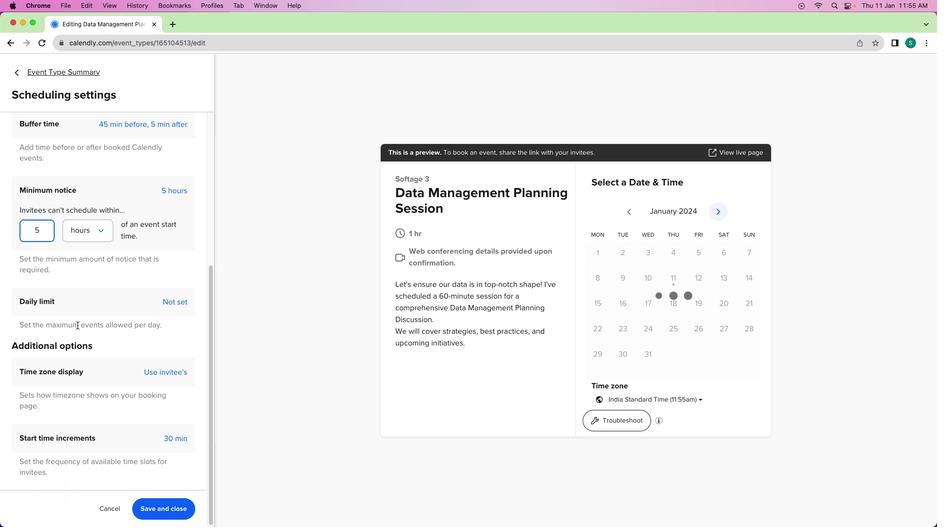 
Action: Mouse scrolled (76, 331) with delta (0, 0)
Screenshot: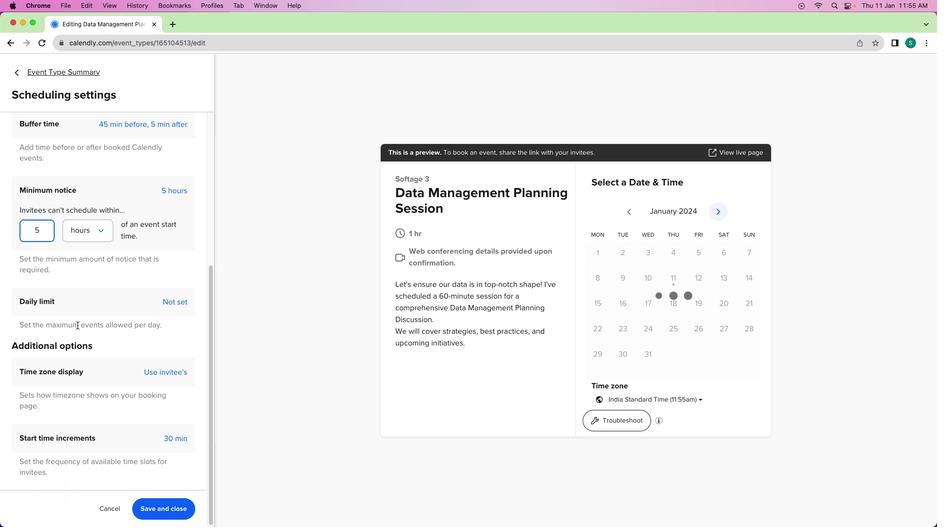 
Action: Mouse moved to (77, 326)
Screenshot: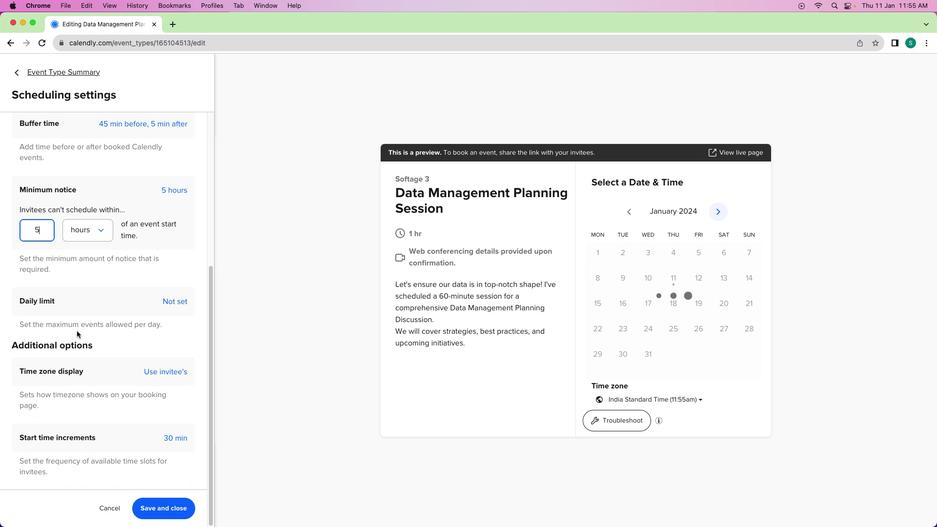 
Action: Mouse scrolled (77, 326) with delta (0, 0)
Screenshot: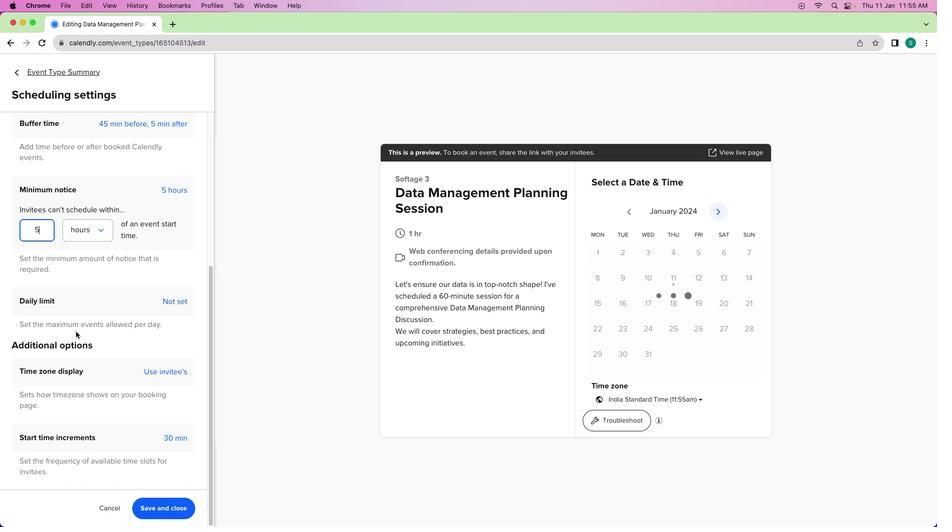 
Action: Mouse scrolled (77, 326) with delta (0, 0)
Screenshot: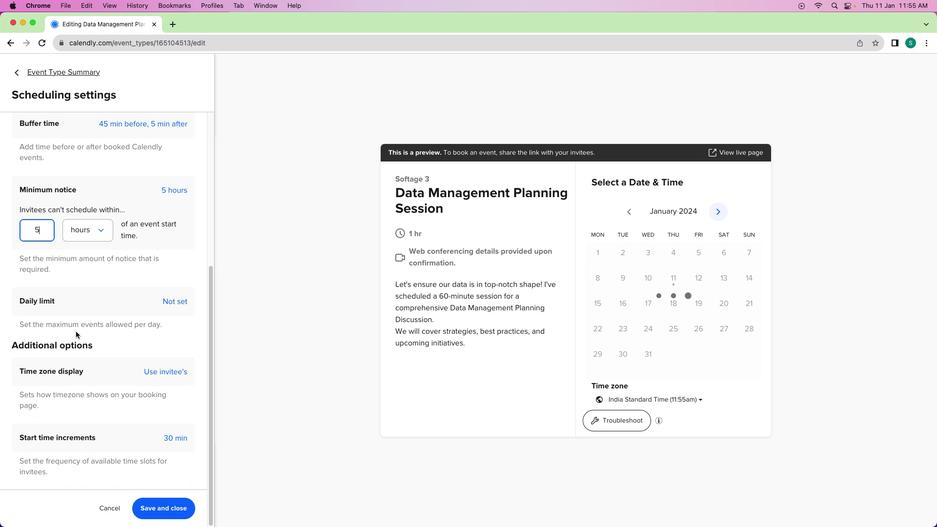 
Action: Mouse scrolled (77, 326) with delta (0, -1)
Screenshot: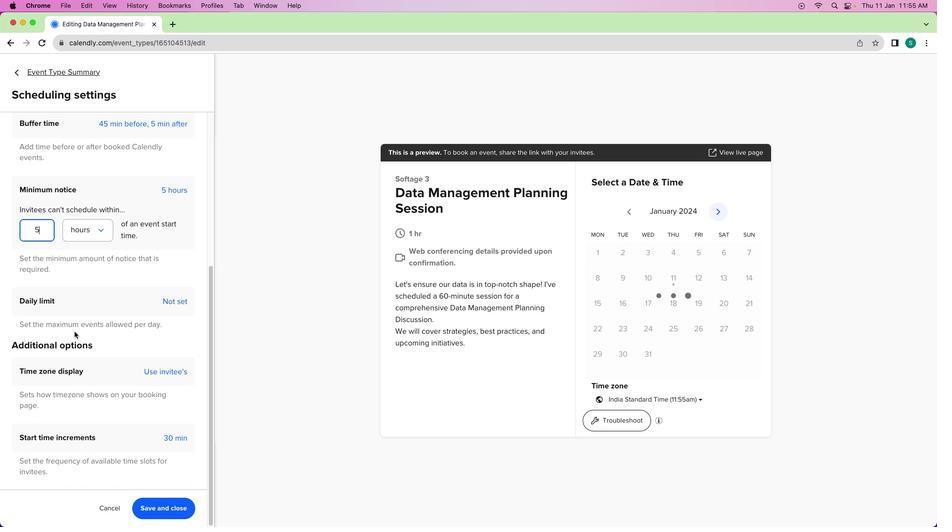 
Action: Mouse moved to (78, 325)
Screenshot: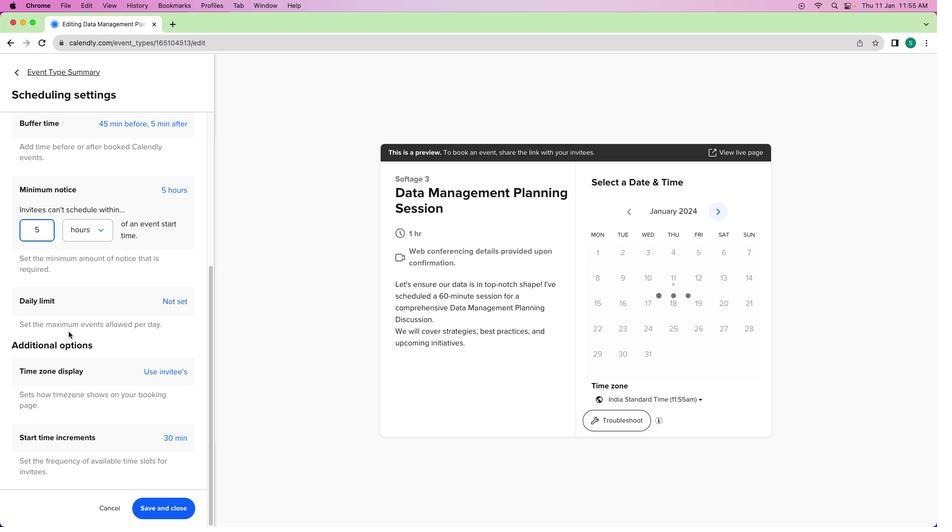
Action: Mouse scrolled (78, 325) with delta (0, 0)
Screenshot: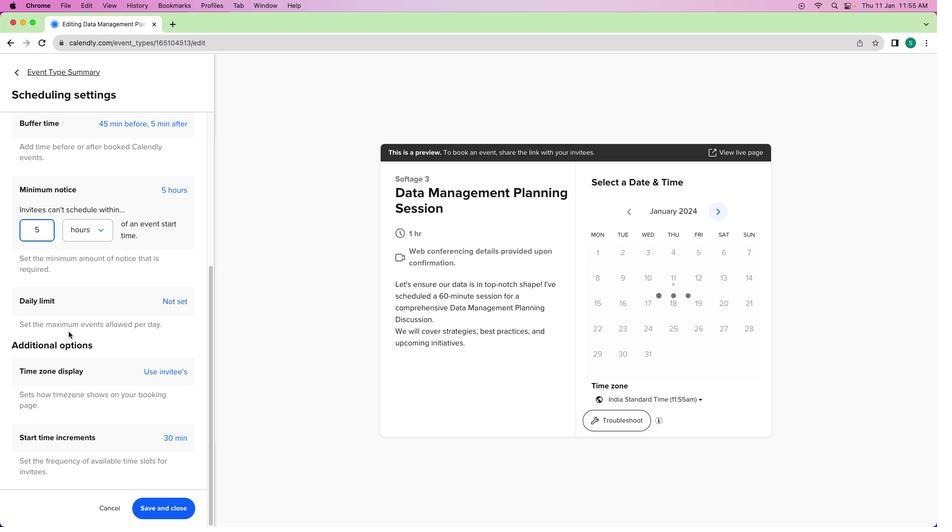
Action: Mouse moved to (77, 325)
Screenshot: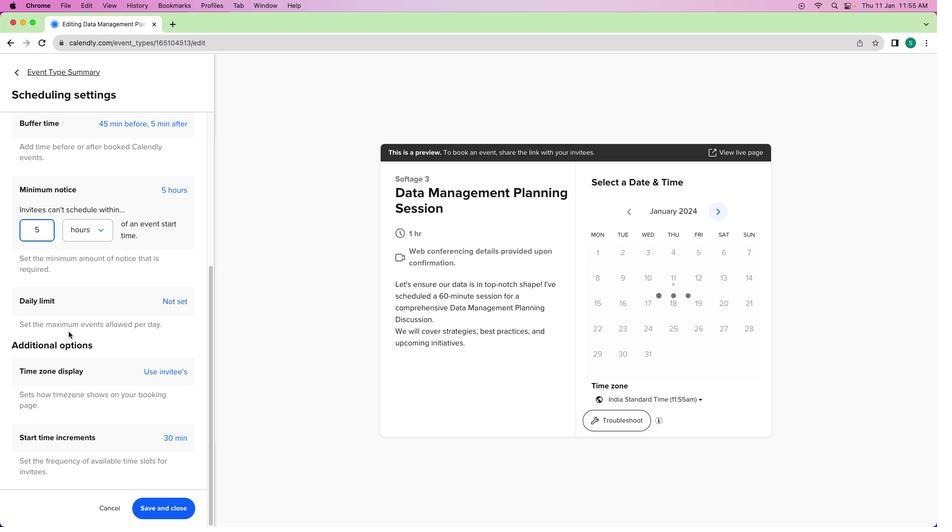 
Action: Mouse scrolled (77, 325) with delta (0, 0)
Screenshot: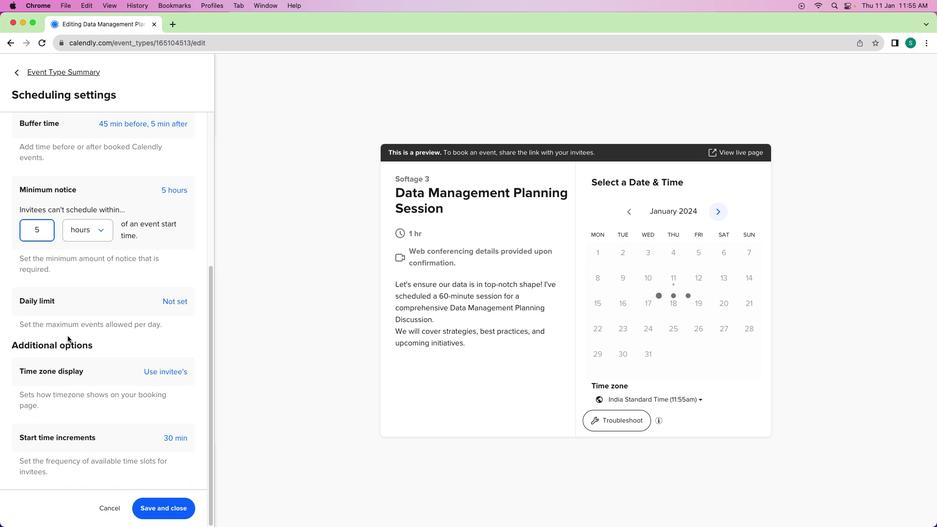 
Action: Mouse scrolled (77, 325) with delta (0, 0)
Screenshot: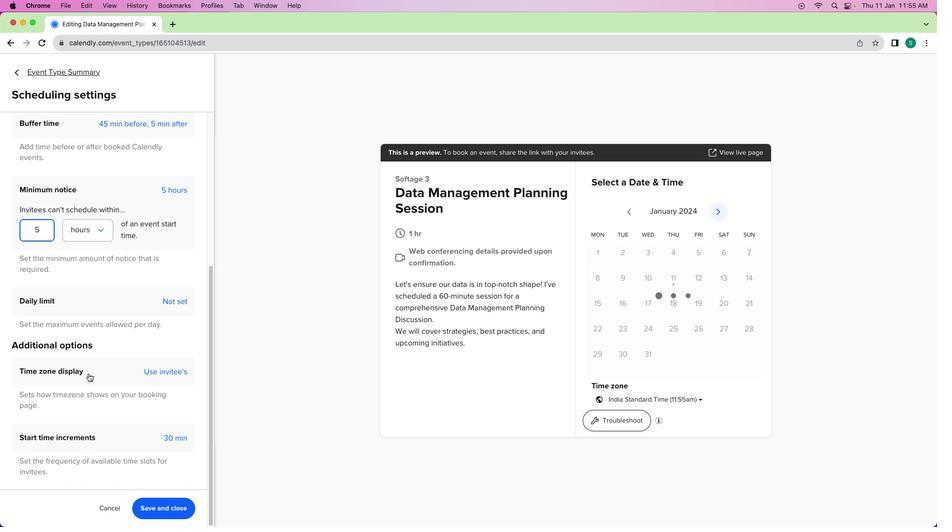 
Action: Mouse moved to (76, 330)
Screenshot: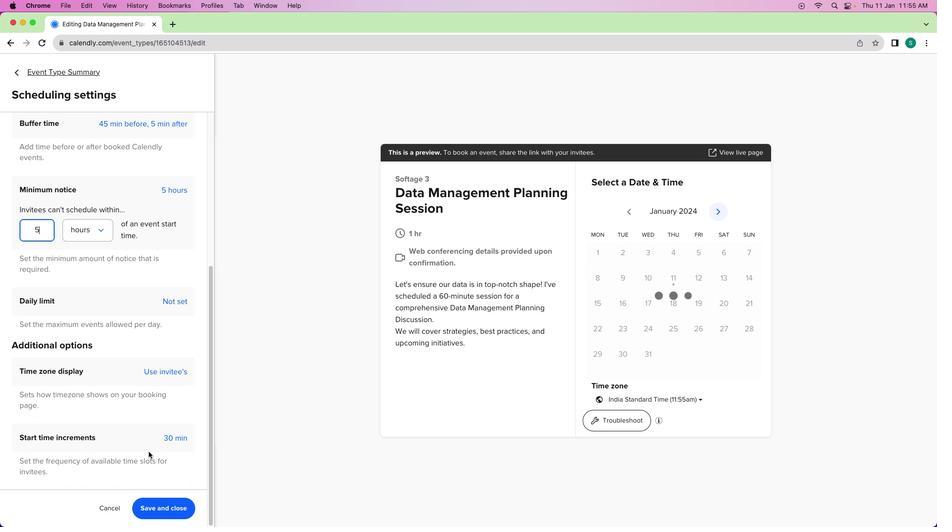 
Action: Mouse scrolled (76, 330) with delta (0, 0)
Screenshot: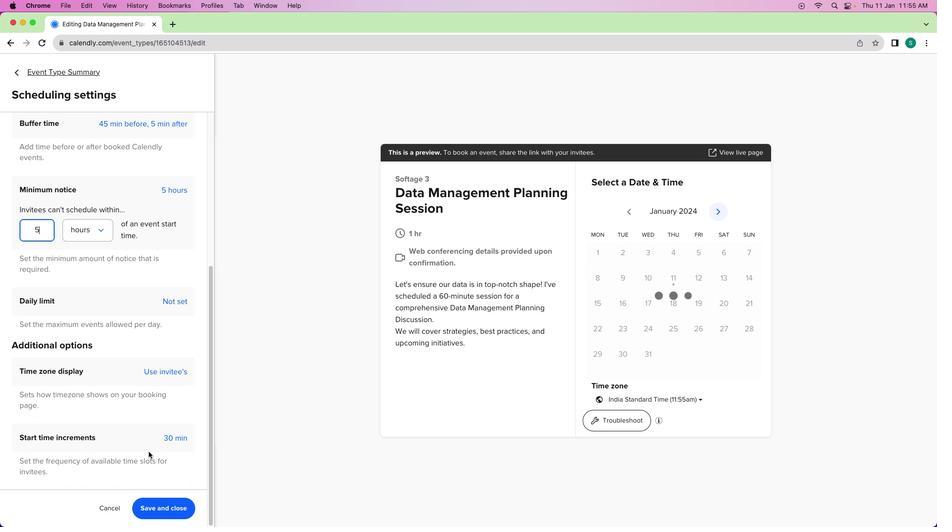 
Action: Mouse moved to (76, 331)
Screenshot: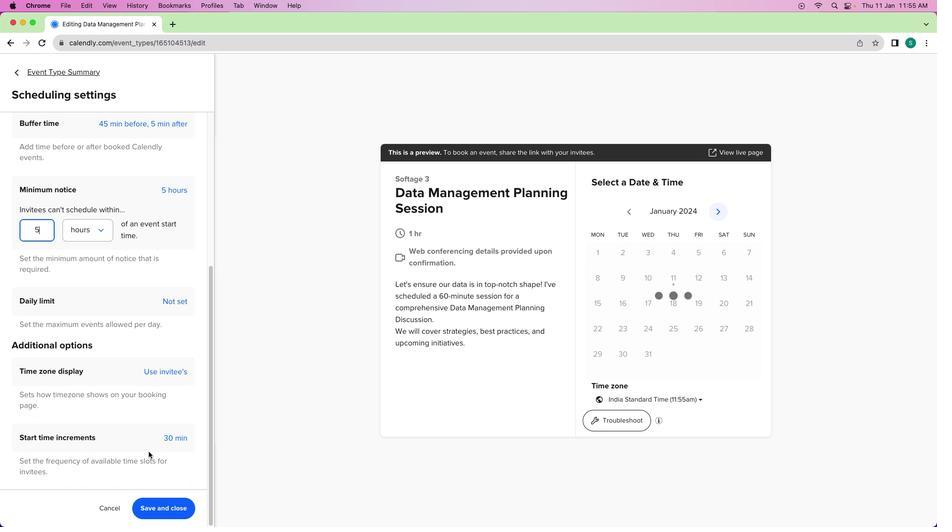 
Action: Mouse scrolled (76, 331) with delta (0, 0)
Screenshot: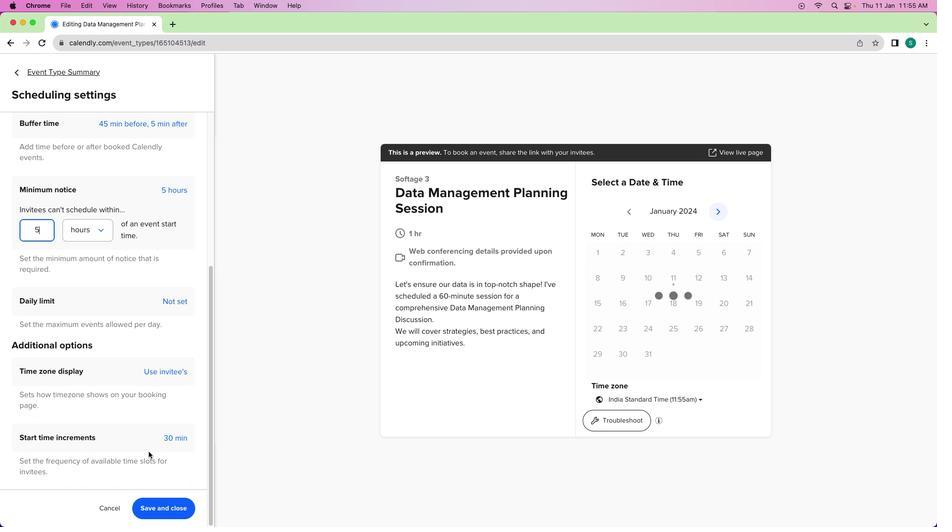 
Action: Mouse moved to (73, 331)
Screenshot: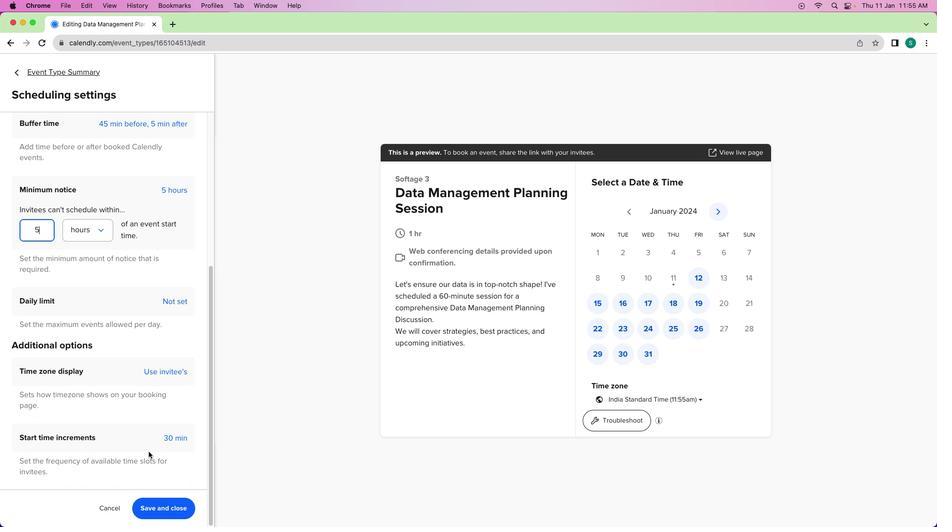 
Action: Mouse scrolled (73, 331) with delta (0, 0)
Screenshot: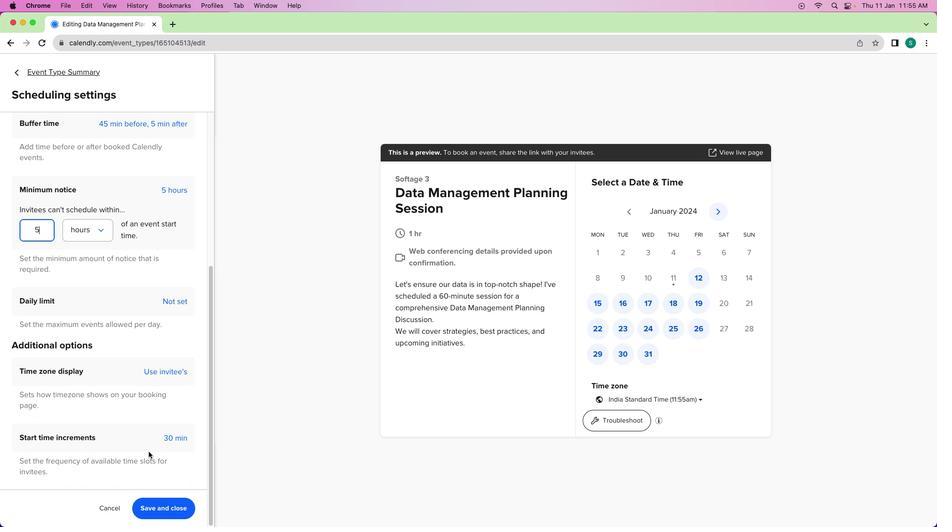 
Action: Mouse moved to (159, 505)
Screenshot: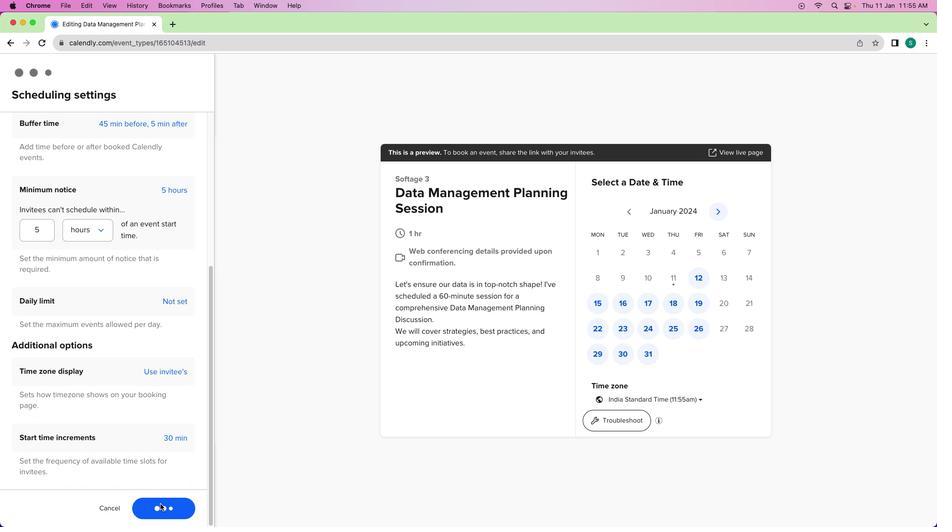 
Action: Mouse pressed left at (159, 505)
Screenshot: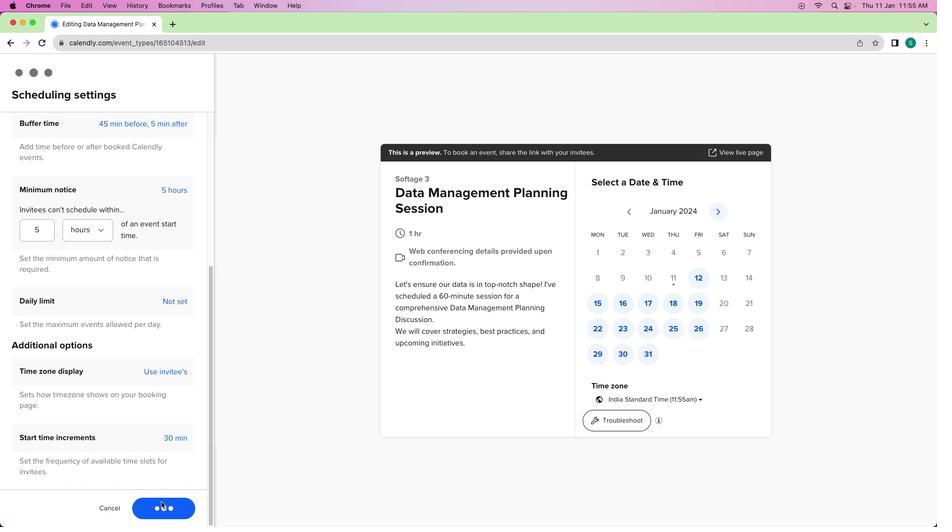 
Action: Mouse moved to (28, 69)
Screenshot: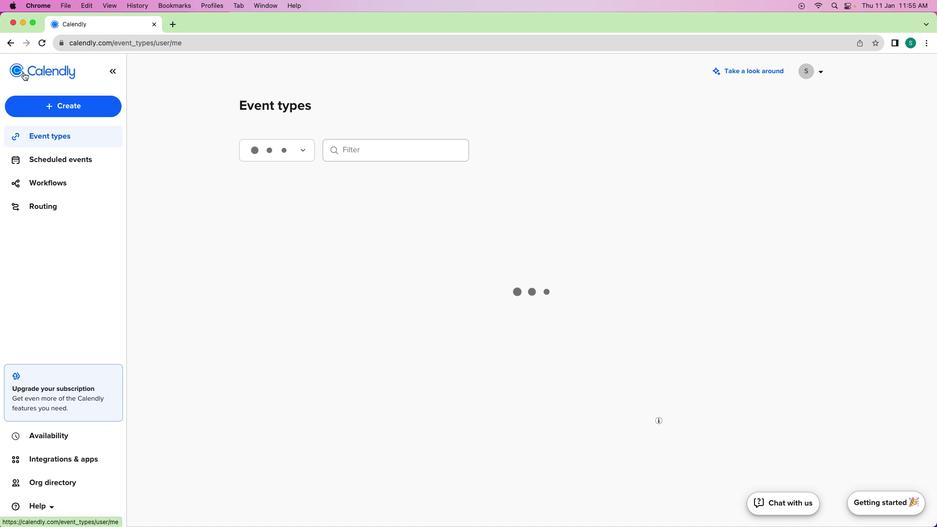 
Action: Mouse pressed left at (28, 69)
Screenshot: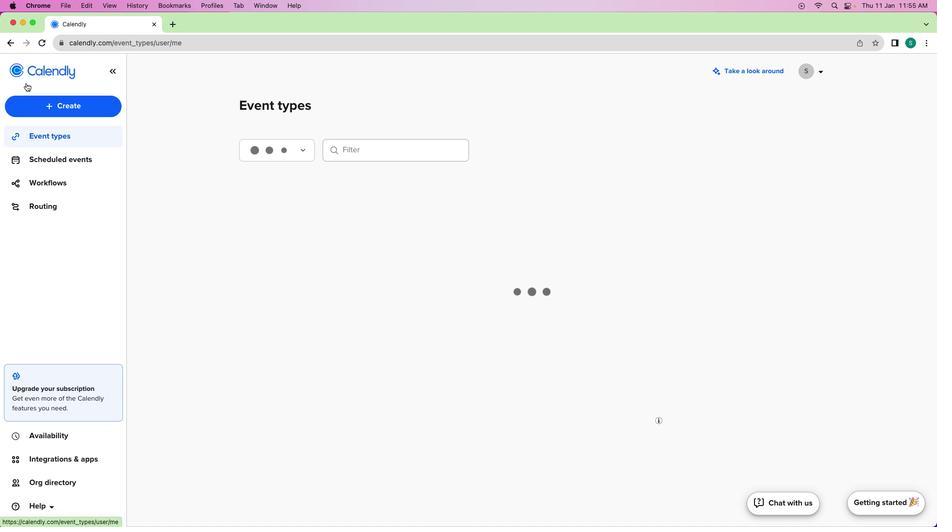 
Action: Mouse moved to (324, 295)
Screenshot: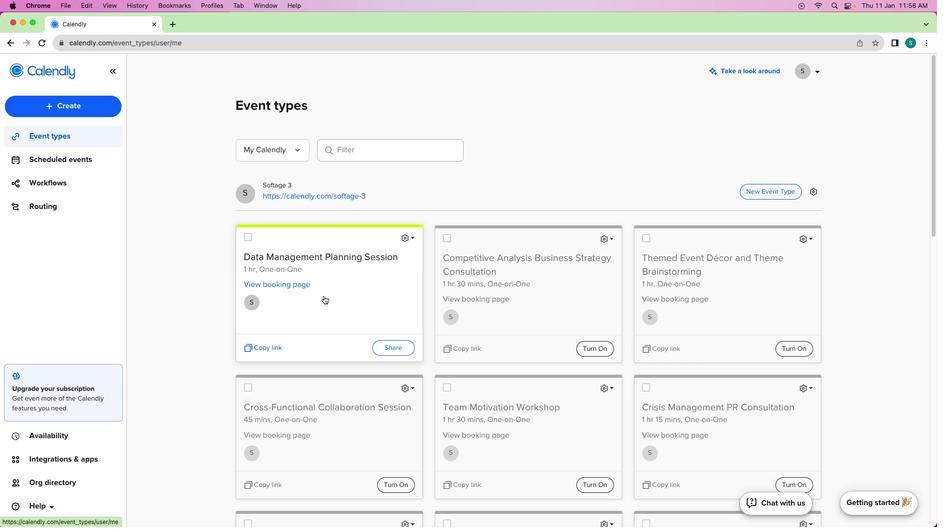 
